 Task: Use the formula "DURATION" in spreadsheet "Project portfolio".
Action: Mouse moved to (423, 315)
Screenshot: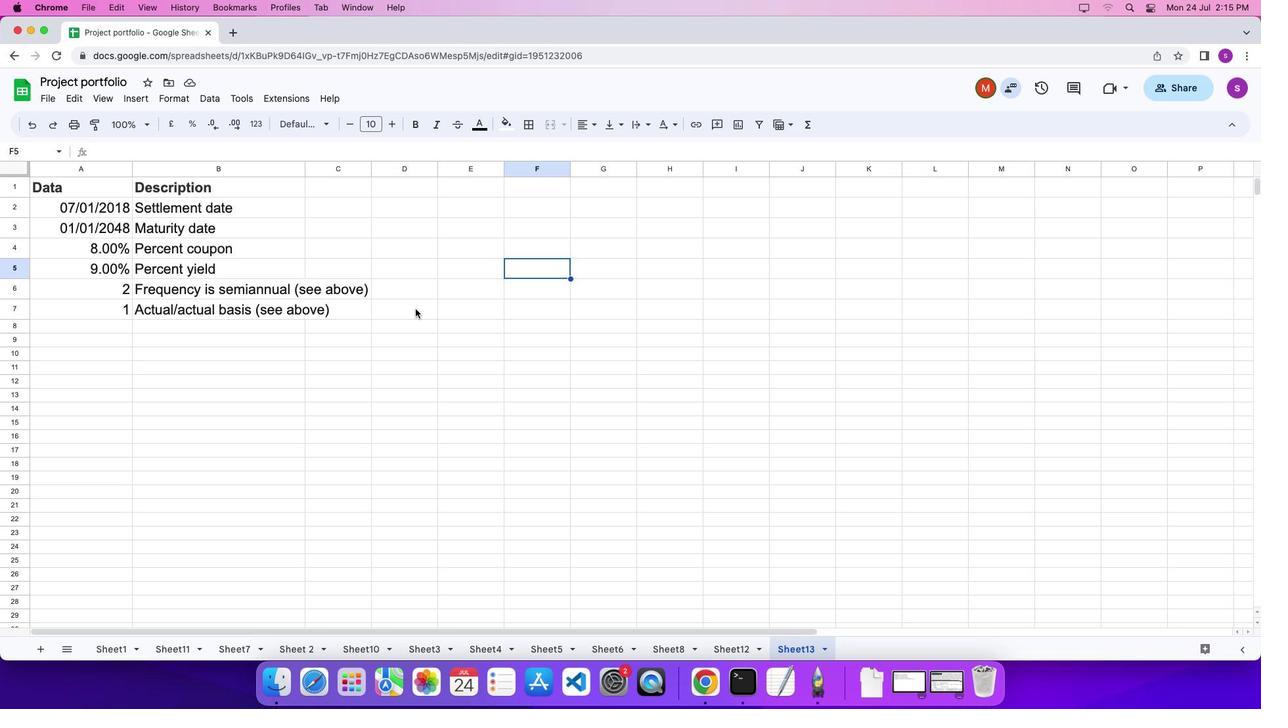 
Action: Mouse pressed left at (423, 315)
Screenshot: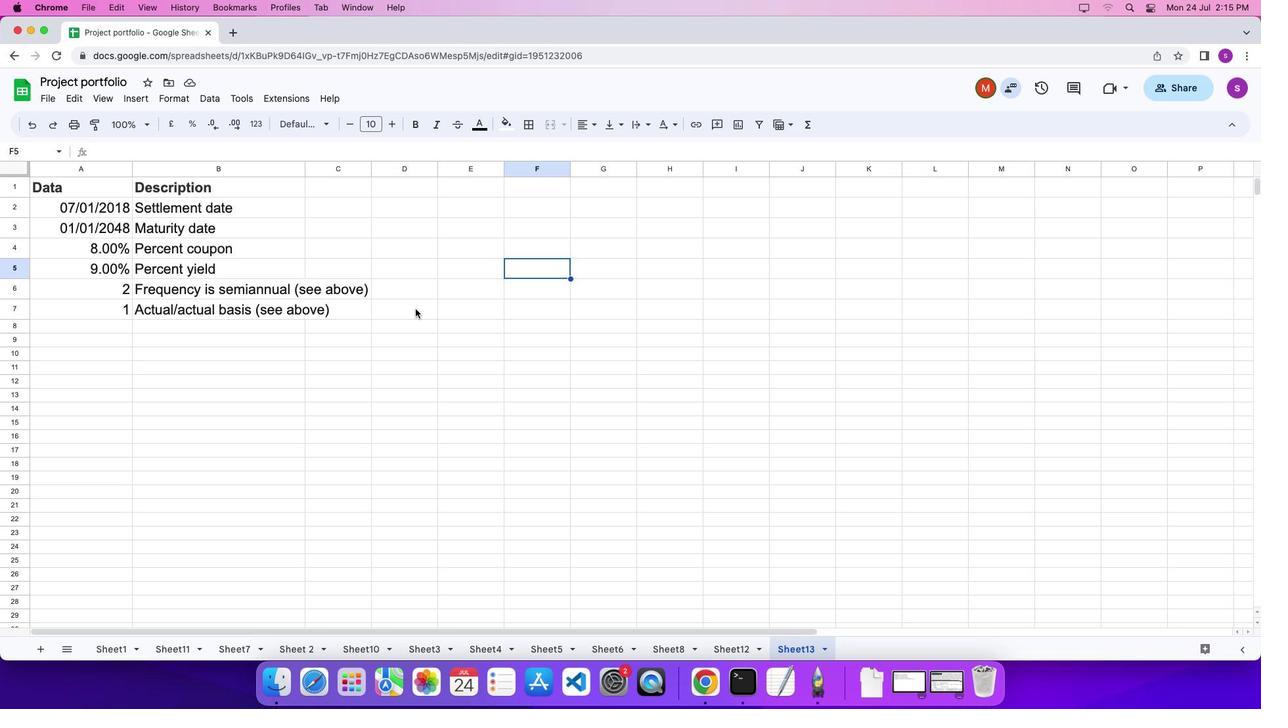 
Action: Mouse moved to (429, 322)
Screenshot: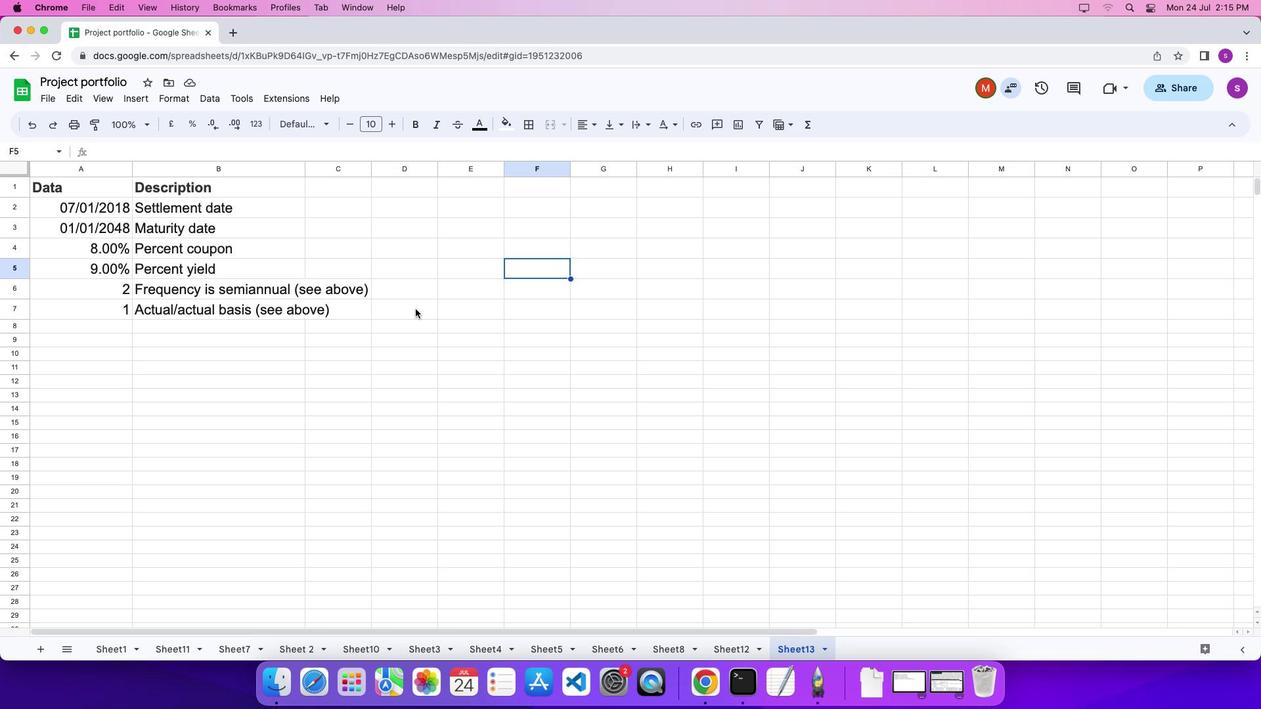 
Action: Mouse pressed left at (429, 322)
Screenshot: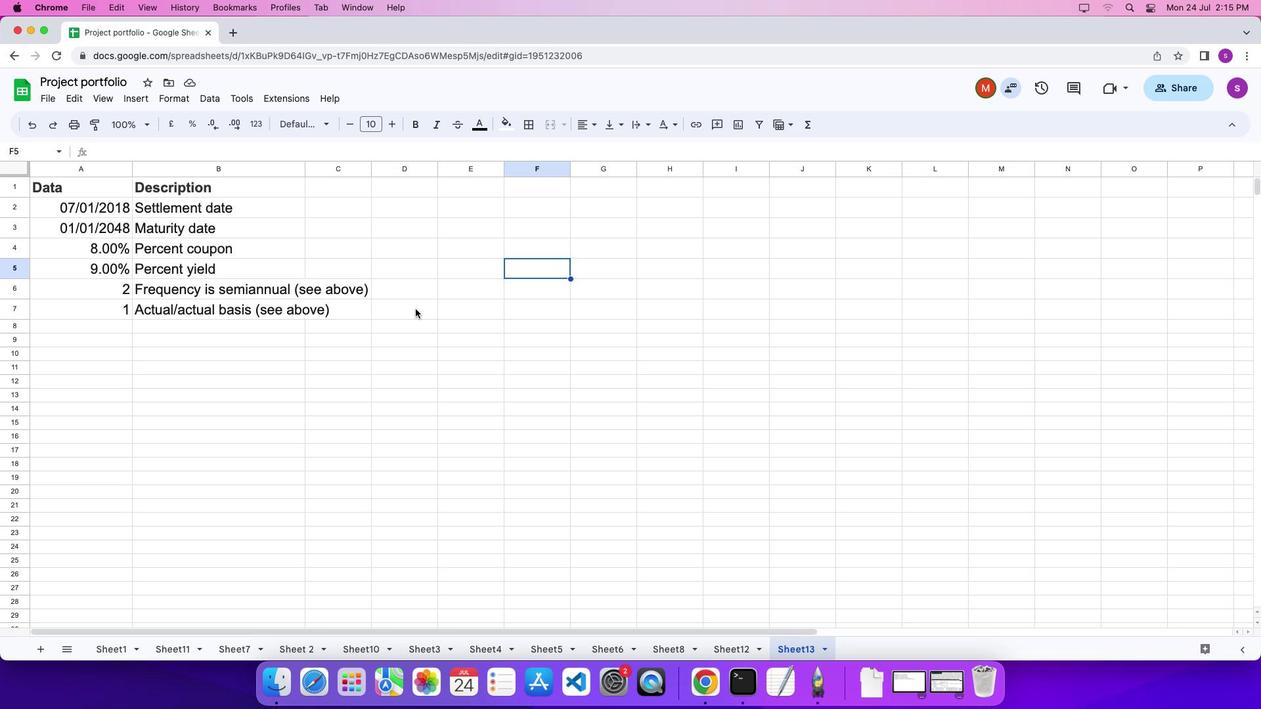 
Action: Mouse pressed left at (429, 322)
Screenshot: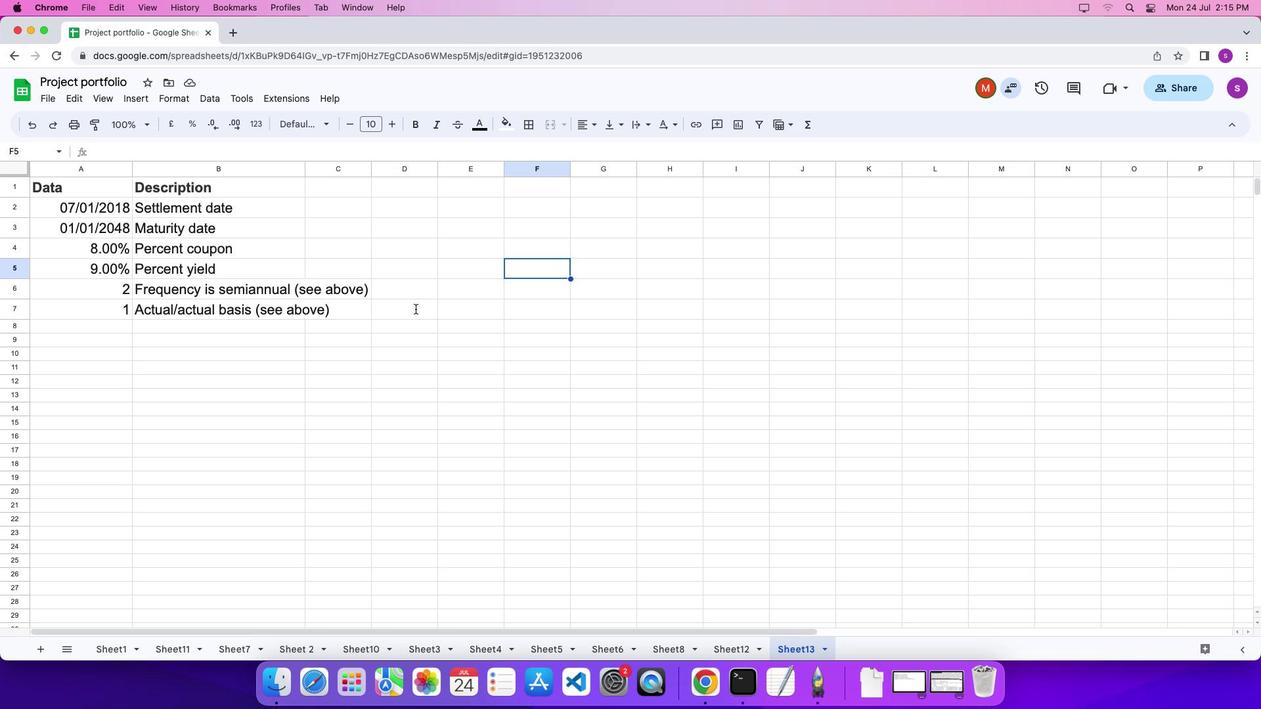 
Action: Mouse pressed left at (429, 322)
Screenshot: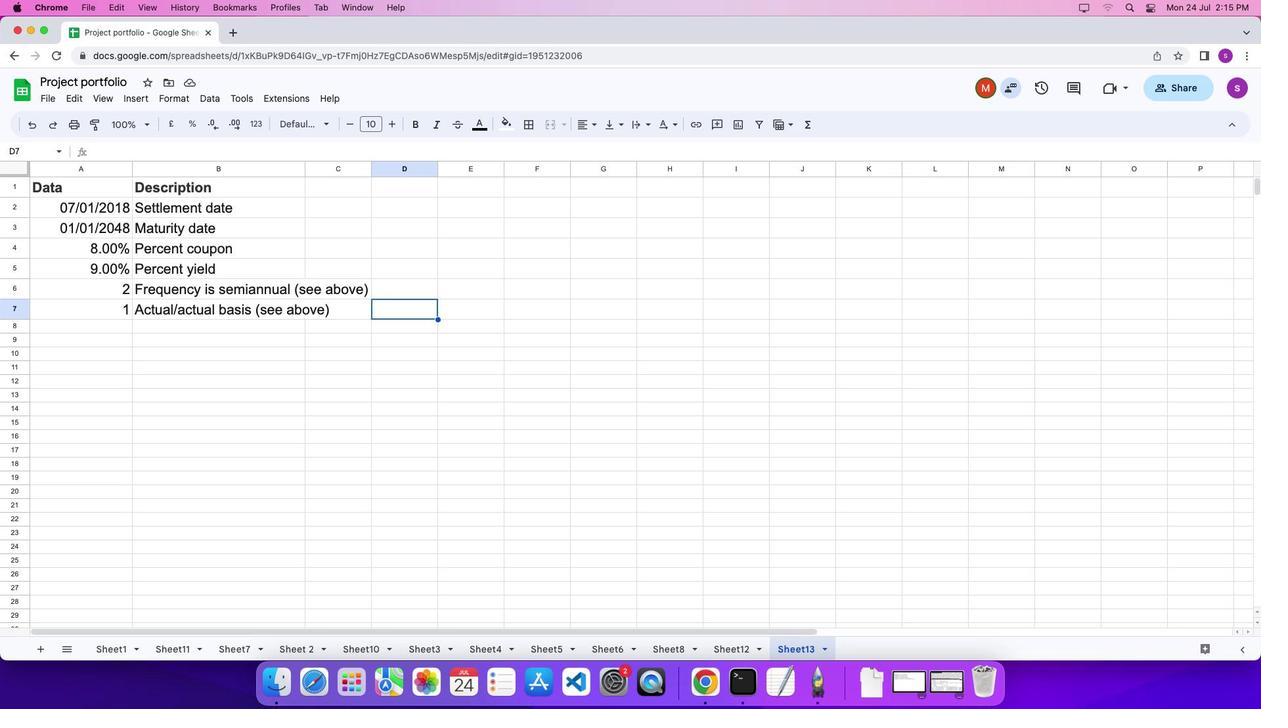 
Action: Key pressed '='
Screenshot: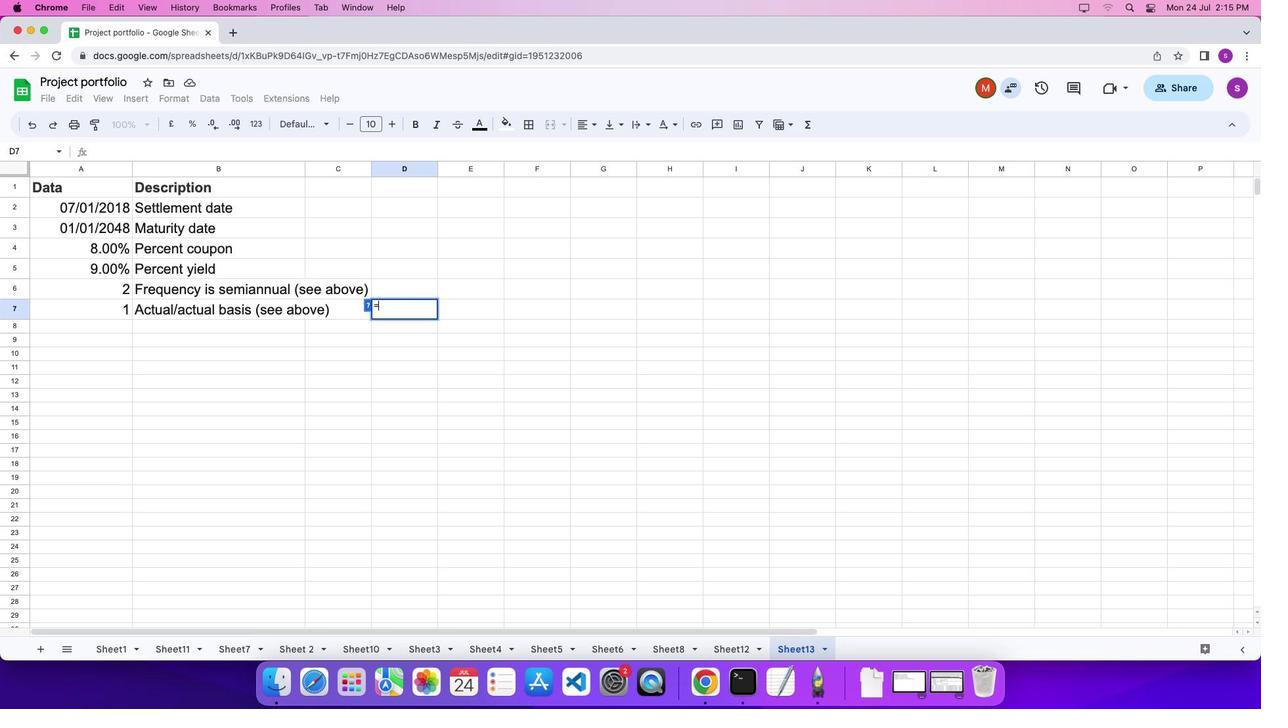 
Action: Mouse moved to (823, 136)
Screenshot: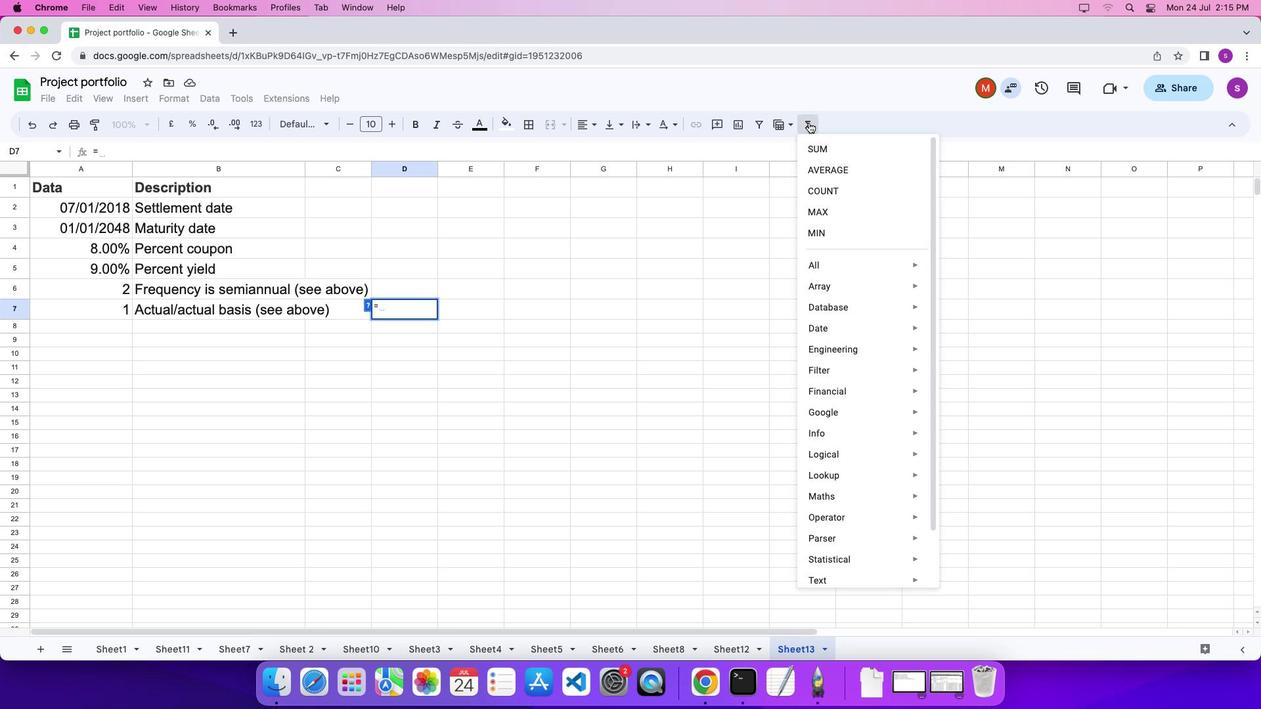 
Action: Mouse pressed left at (823, 136)
Screenshot: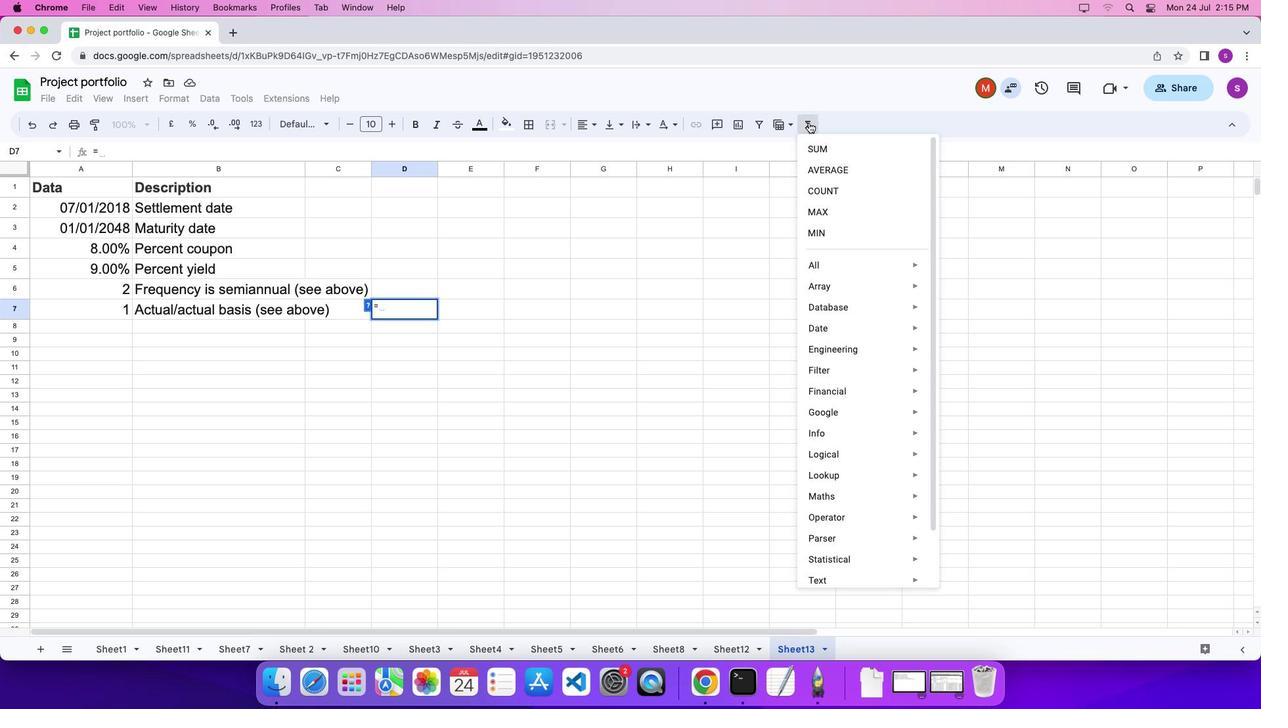 
Action: Mouse moved to (1019, 484)
Screenshot: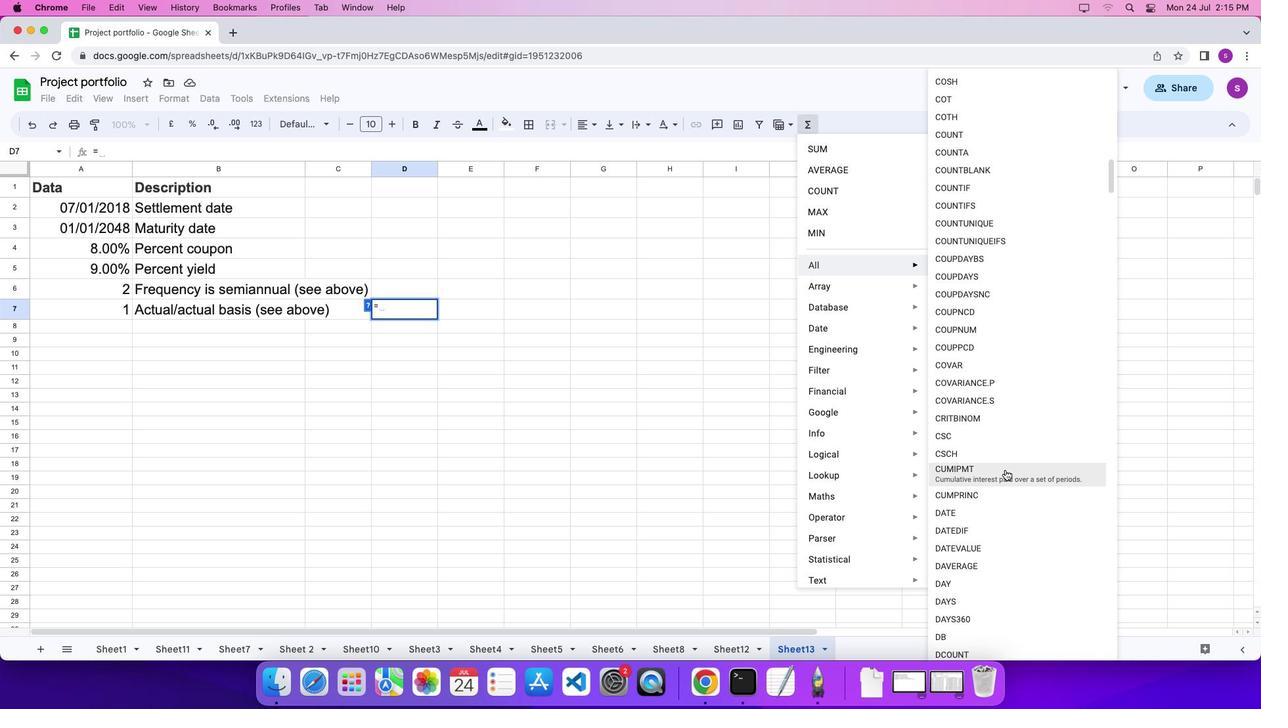 
Action: Mouse scrolled (1019, 484) with delta (13, 13)
Screenshot: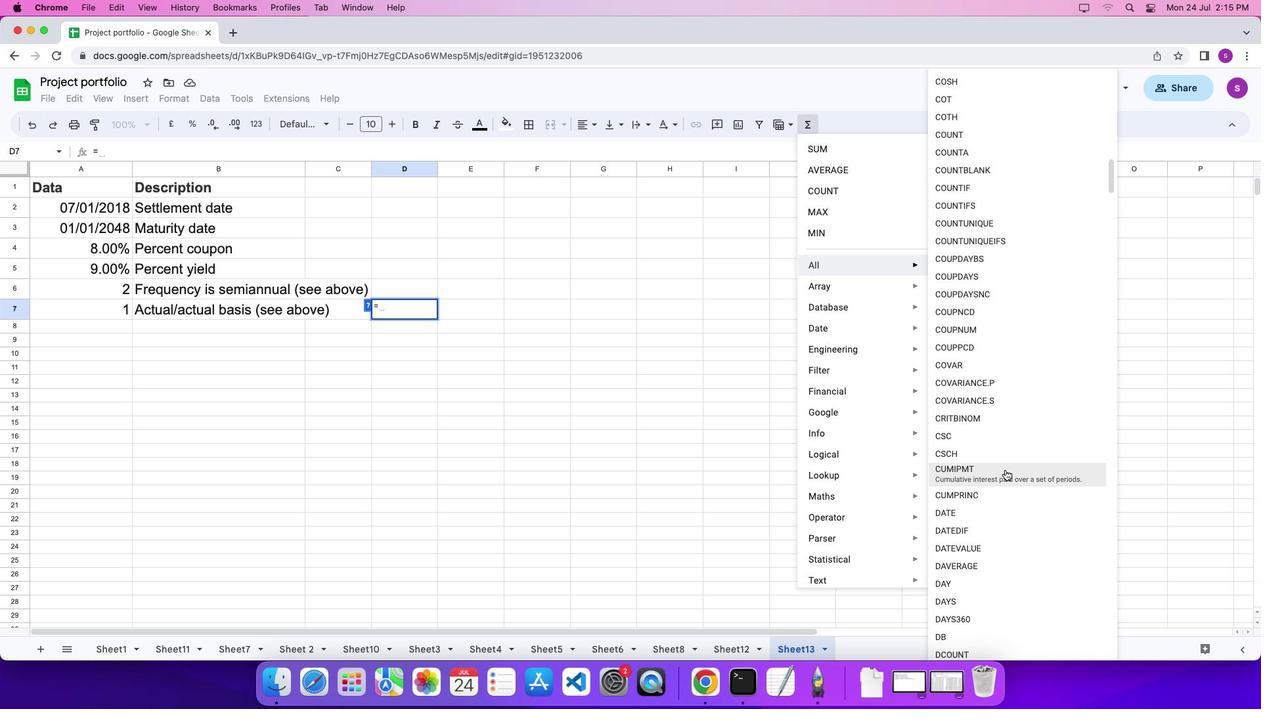 
Action: Mouse scrolled (1019, 484) with delta (13, 13)
Screenshot: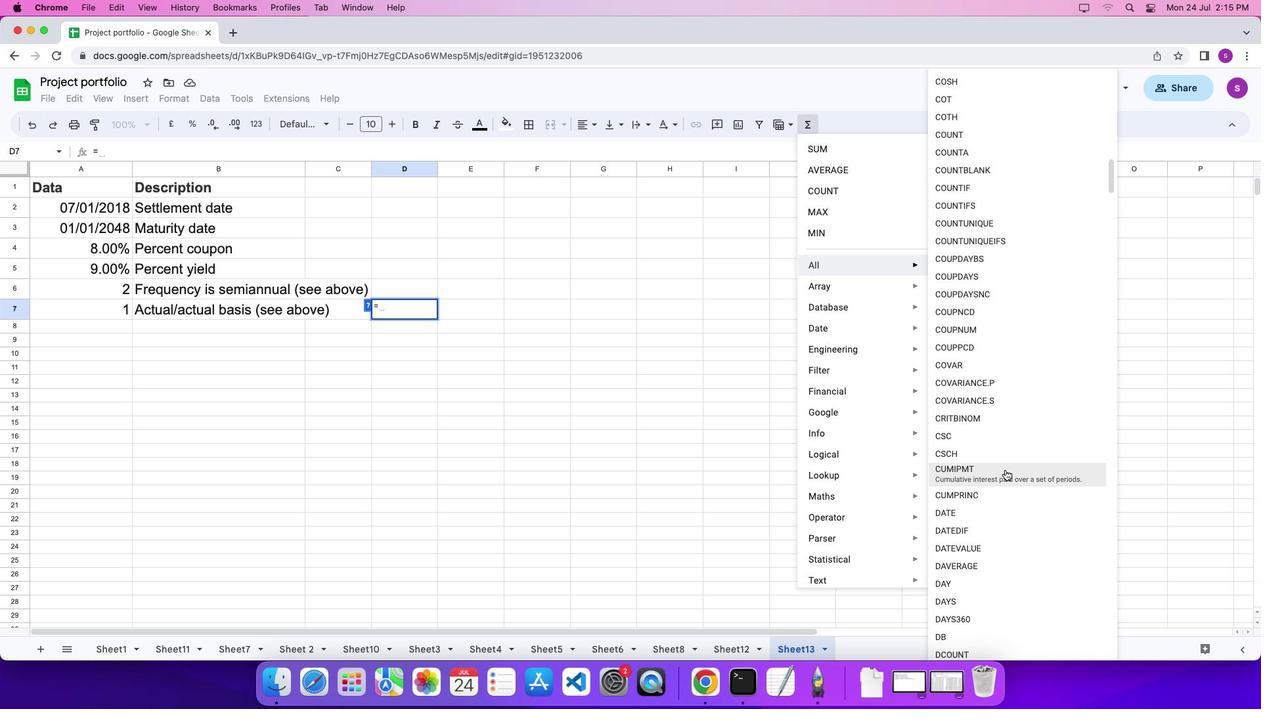 
Action: Mouse scrolled (1019, 484) with delta (13, 8)
Screenshot: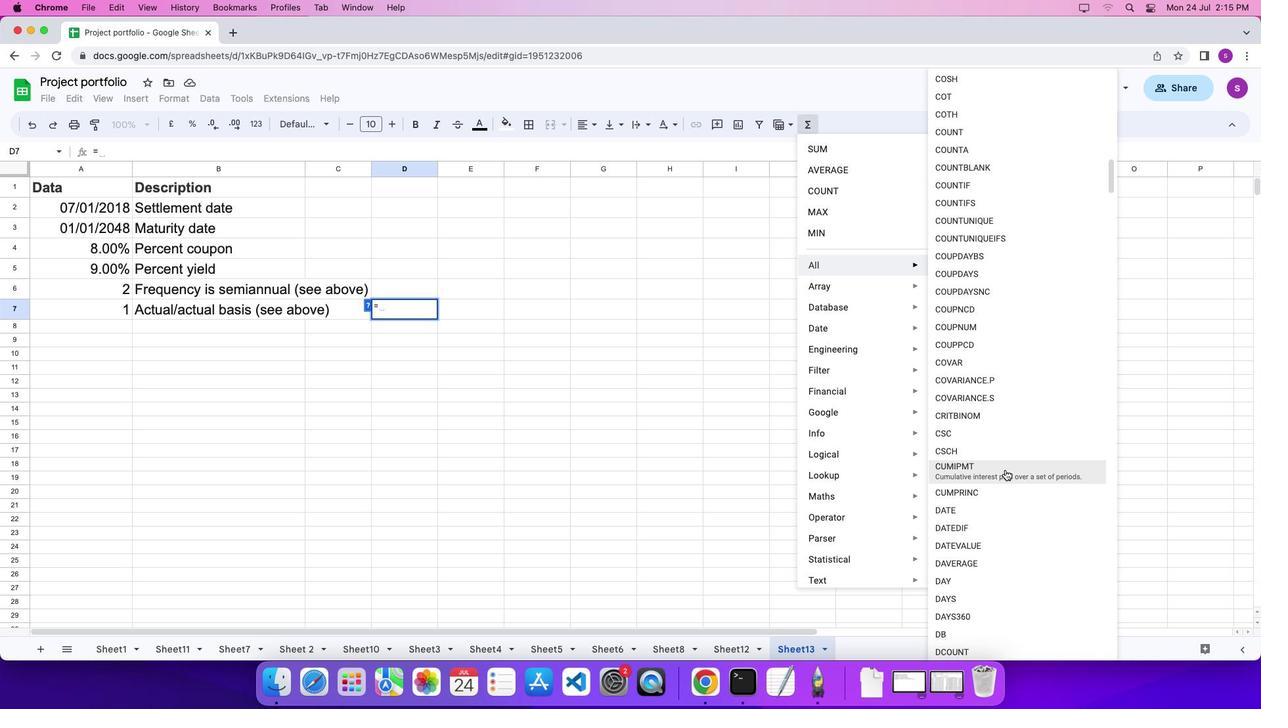 
Action: Mouse scrolled (1019, 484) with delta (13, 5)
Screenshot: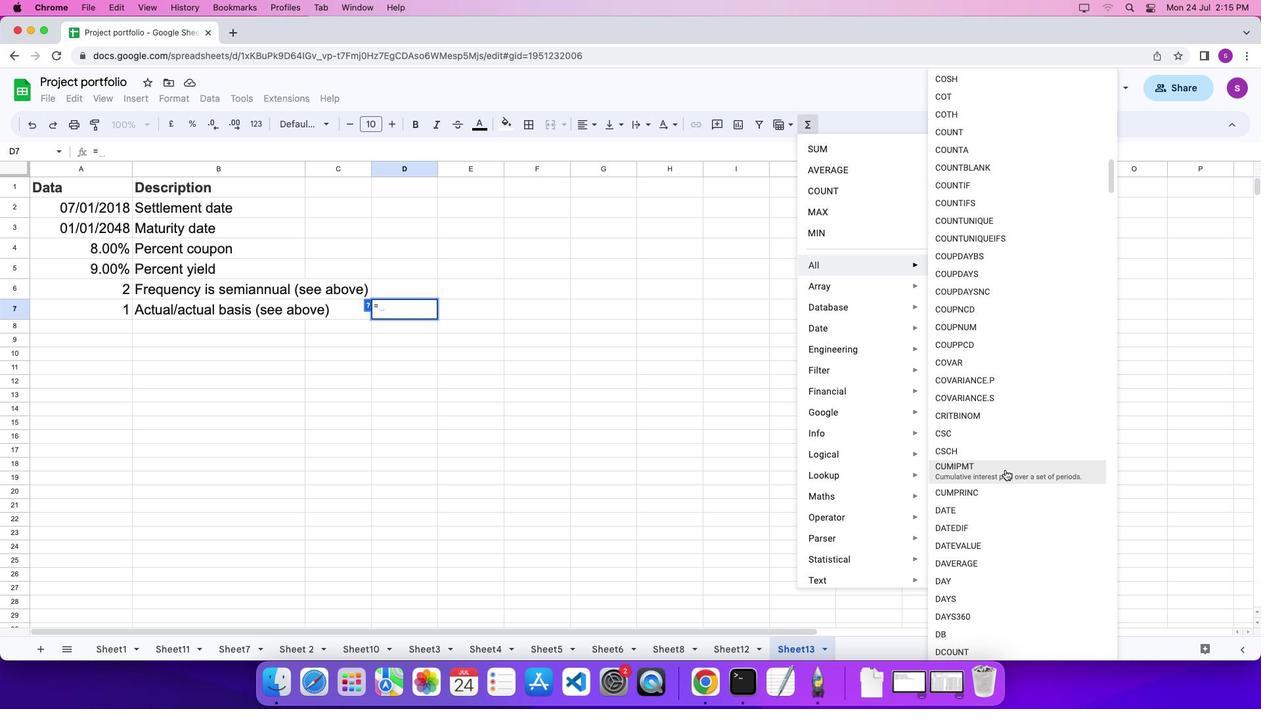 
Action: Mouse scrolled (1019, 484) with delta (13, 4)
Screenshot: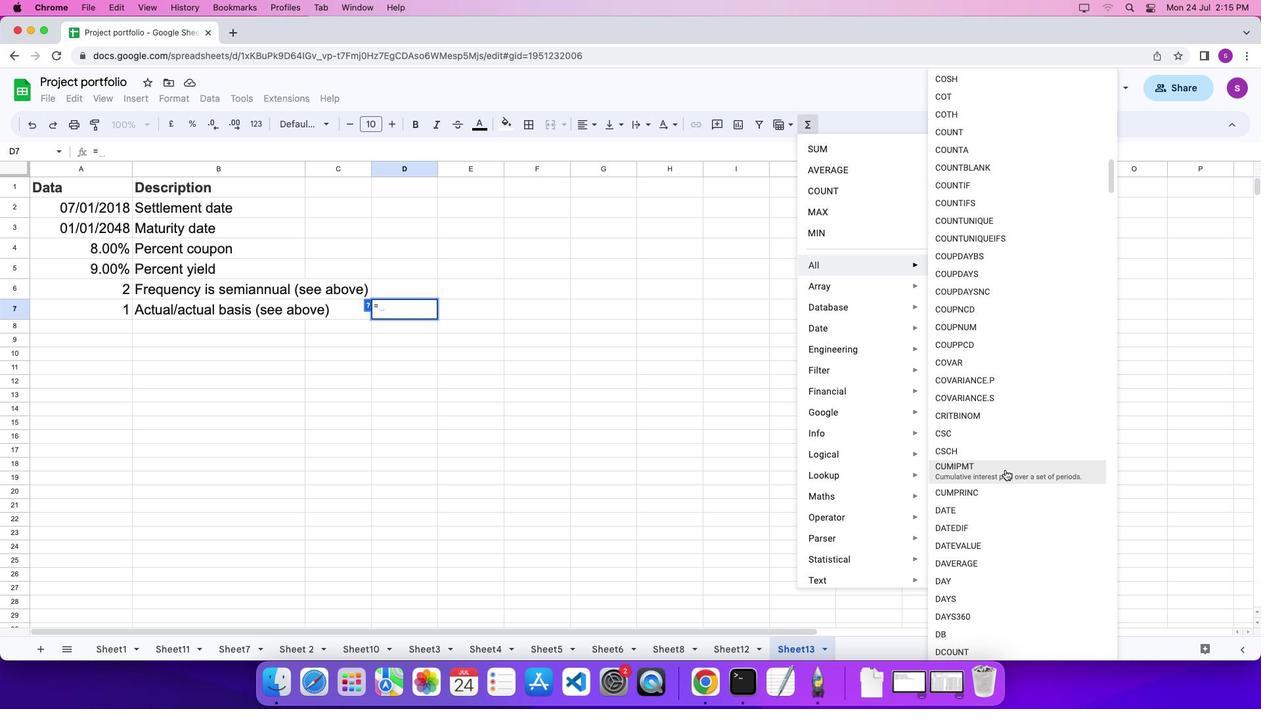 
Action: Mouse scrolled (1019, 484) with delta (13, 3)
Screenshot: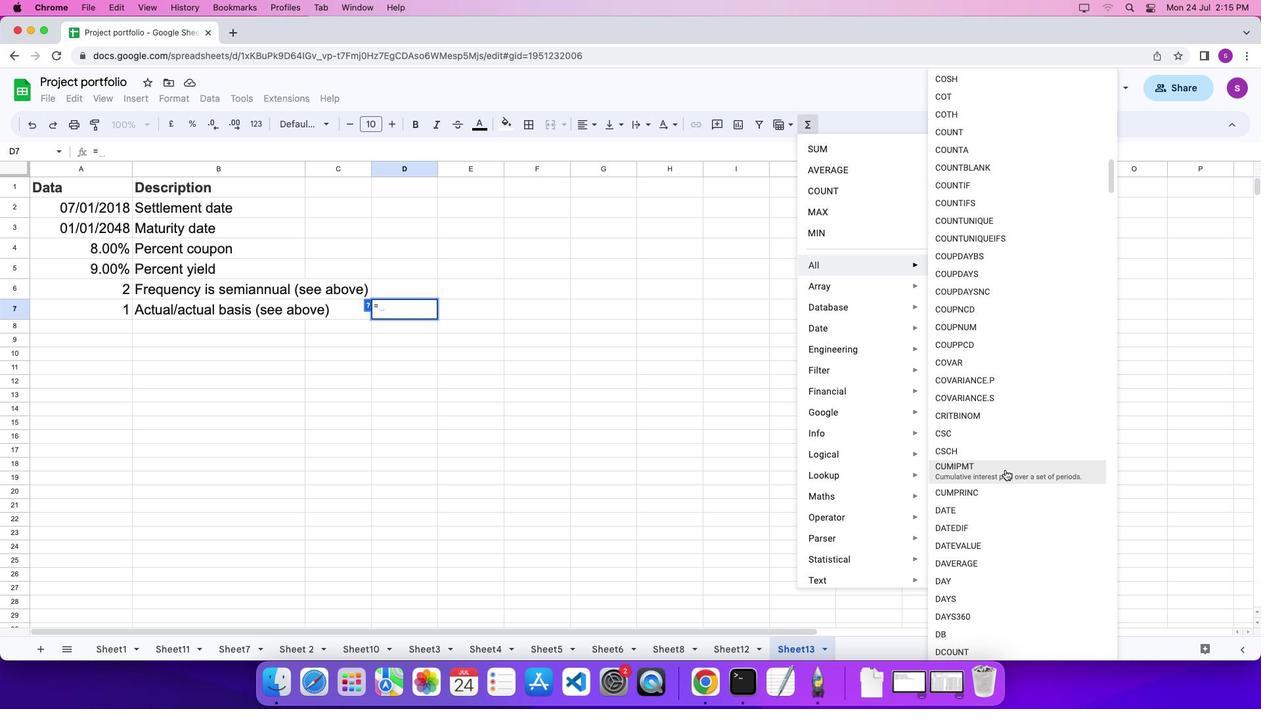 
Action: Mouse scrolled (1019, 484) with delta (13, 13)
Screenshot: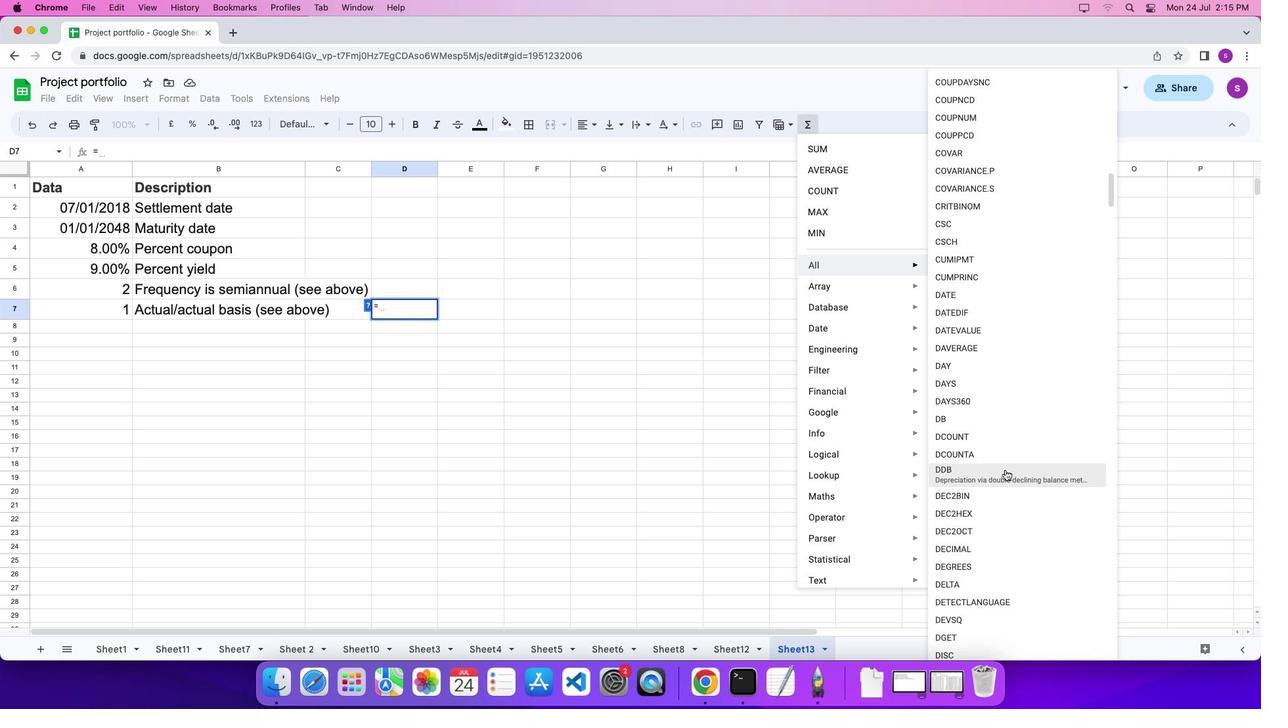 
Action: Mouse scrolled (1019, 484) with delta (13, 13)
Screenshot: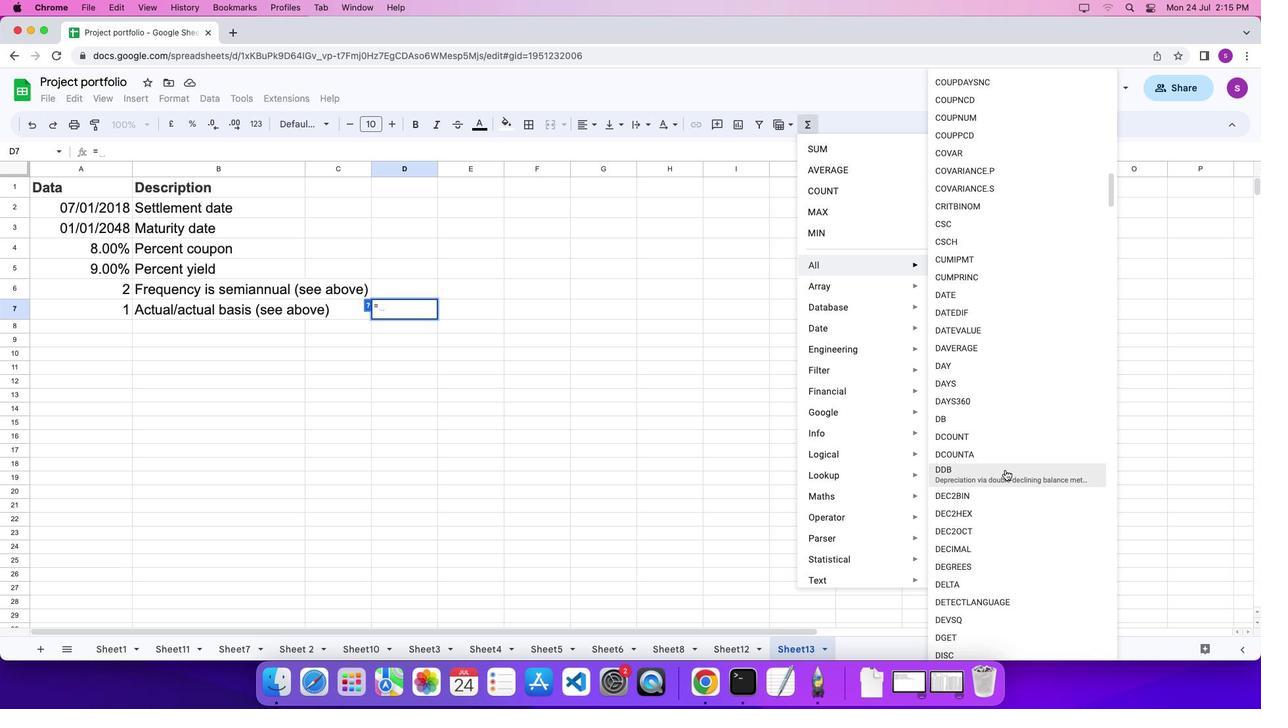 
Action: Mouse scrolled (1019, 484) with delta (13, 13)
Screenshot: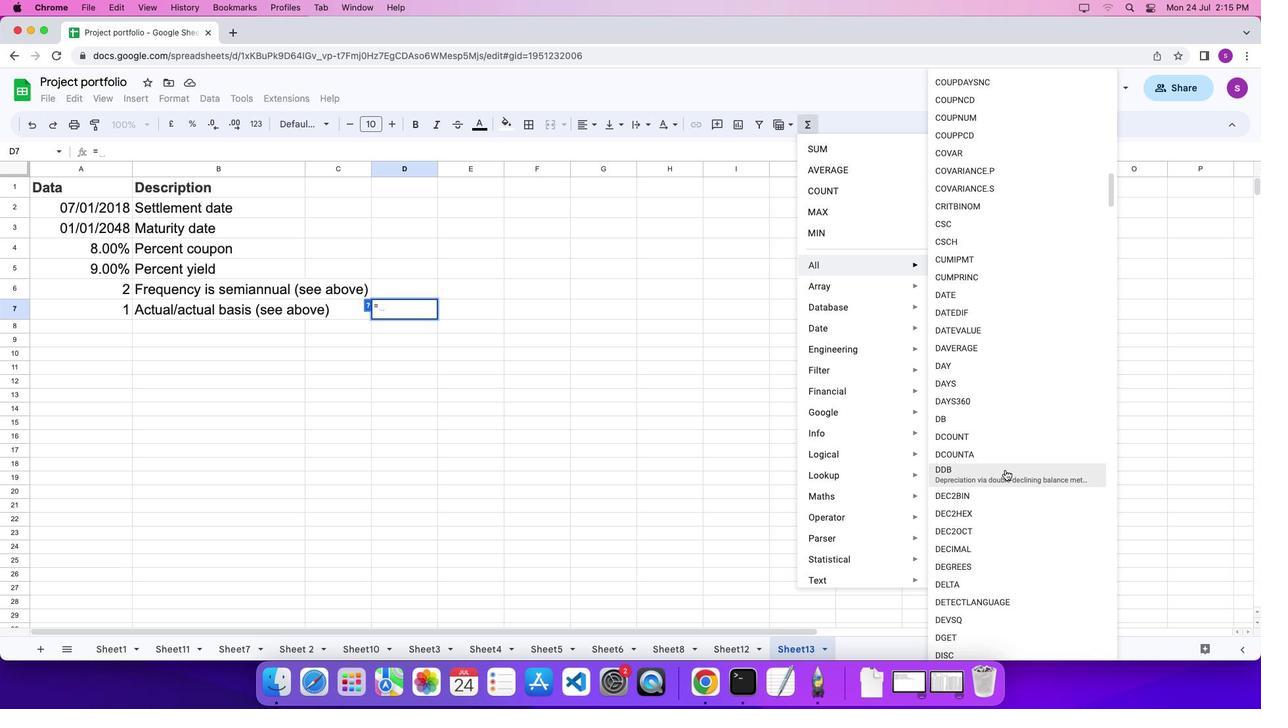 
Action: Mouse scrolled (1019, 484) with delta (13, 12)
Screenshot: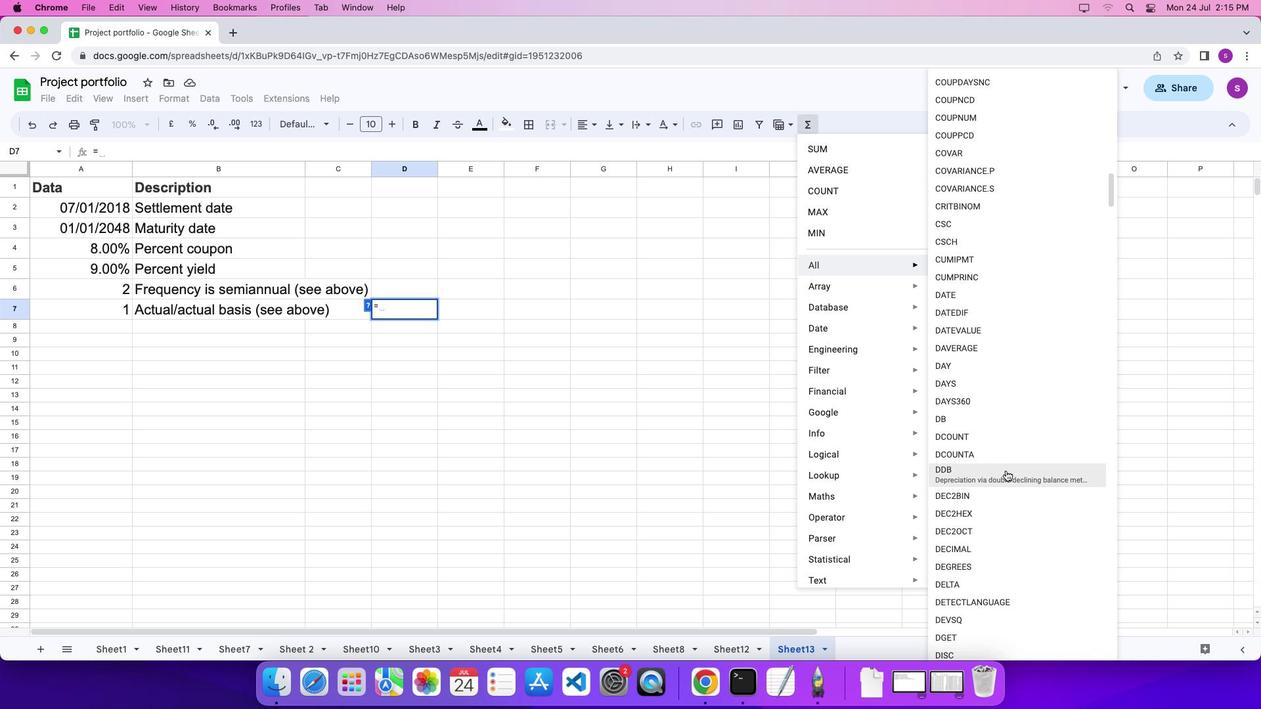 
Action: Mouse scrolled (1019, 484) with delta (13, 11)
Screenshot: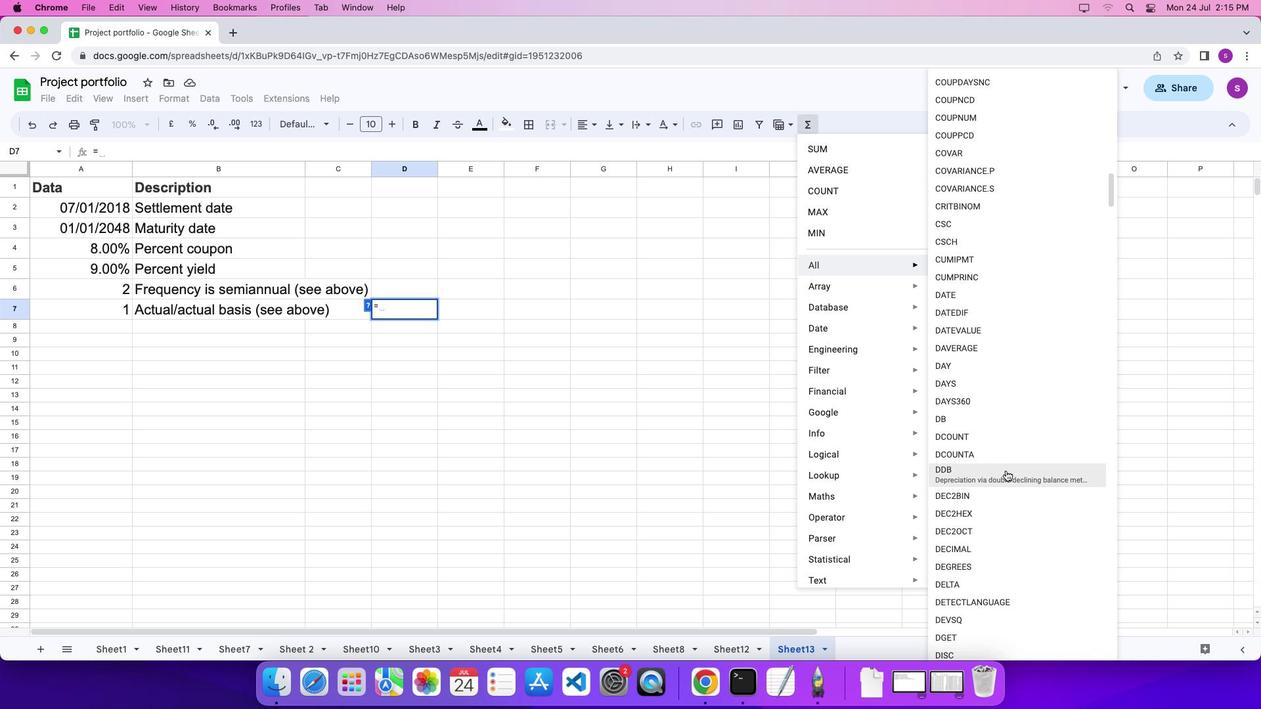 
Action: Mouse moved to (1014, 454)
Screenshot: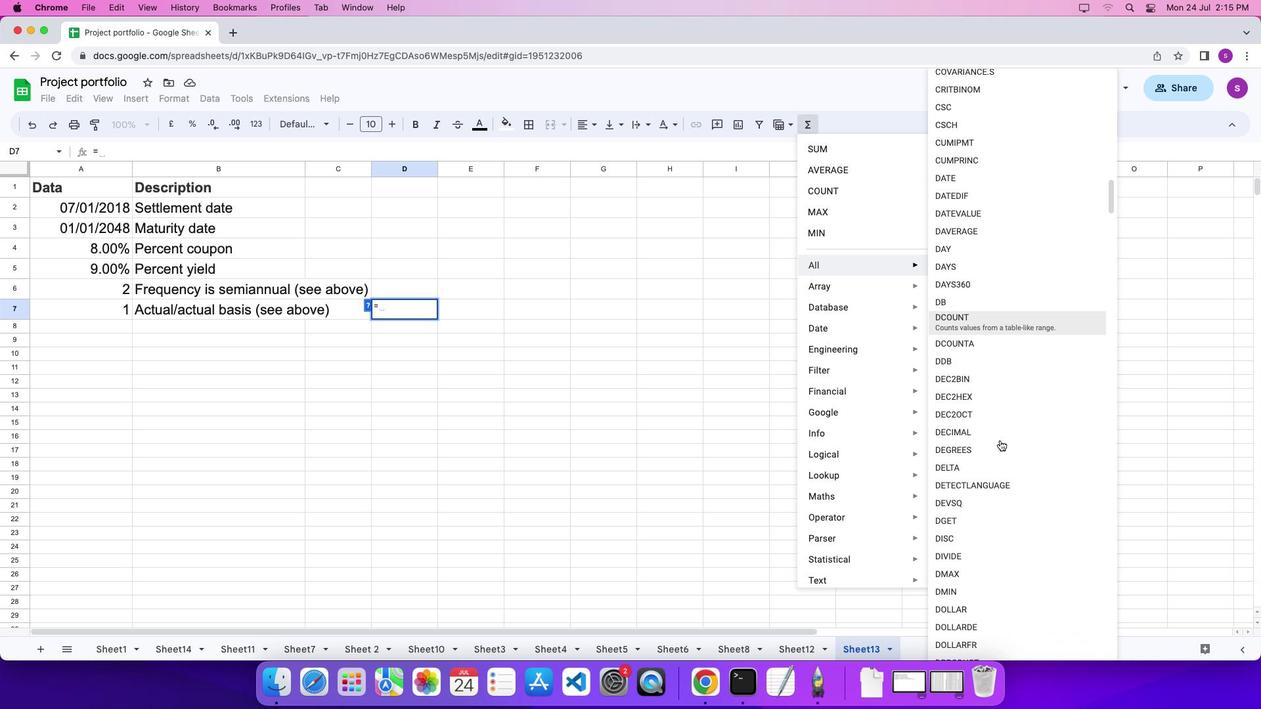 
Action: Mouse scrolled (1014, 454) with delta (13, 13)
Screenshot: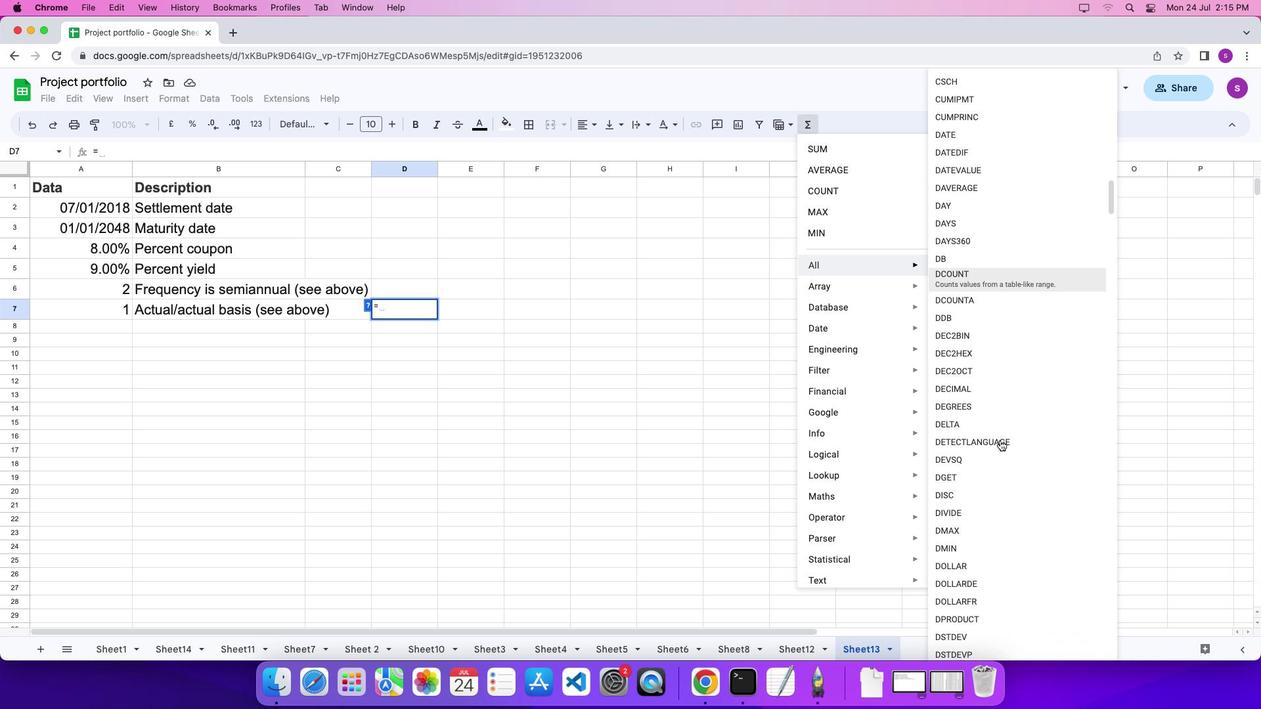
Action: Mouse scrolled (1014, 454) with delta (13, 13)
Screenshot: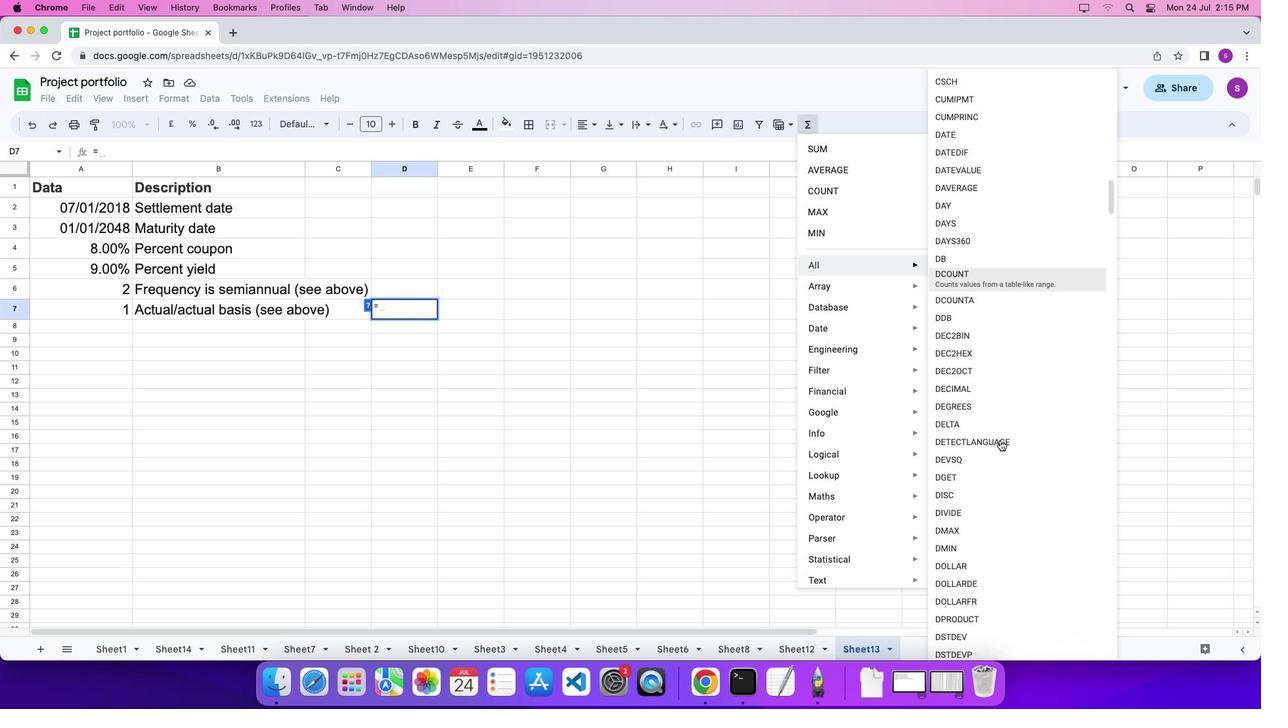 
Action: Mouse scrolled (1014, 454) with delta (13, 13)
Screenshot: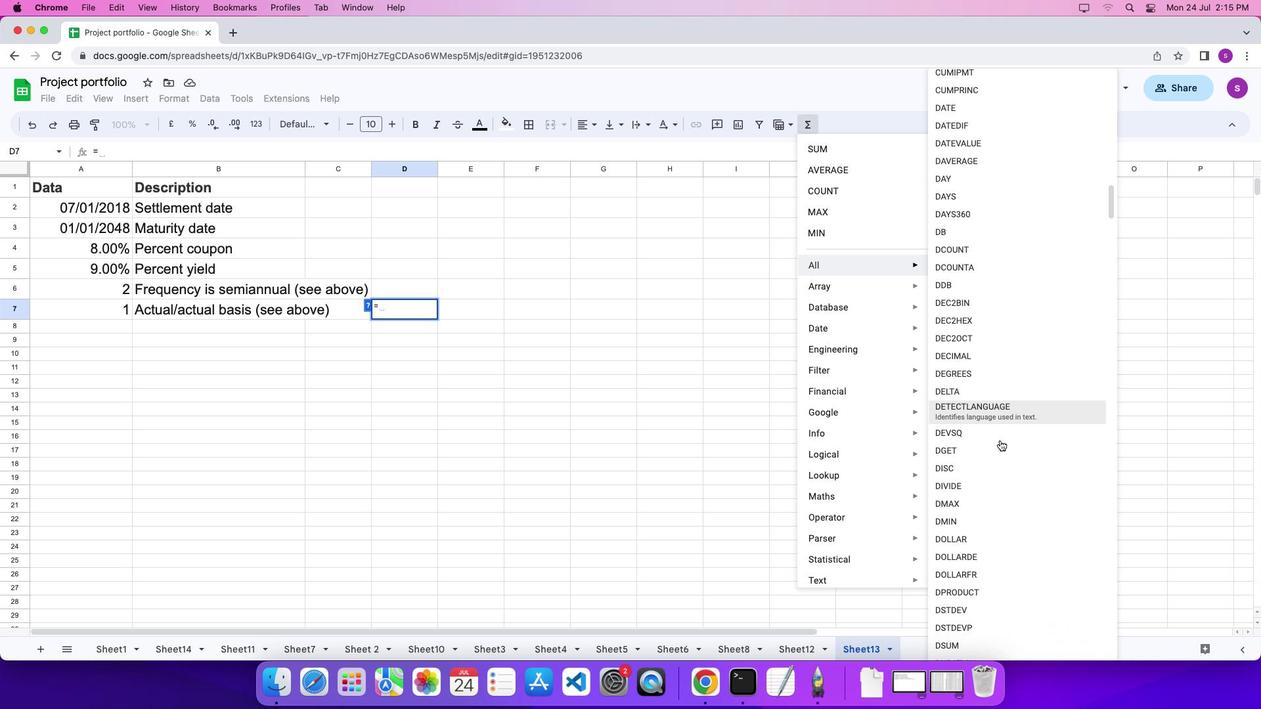 
Action: Mouse scrolled (1014, 454) with delta (13, 13)
Screenshot: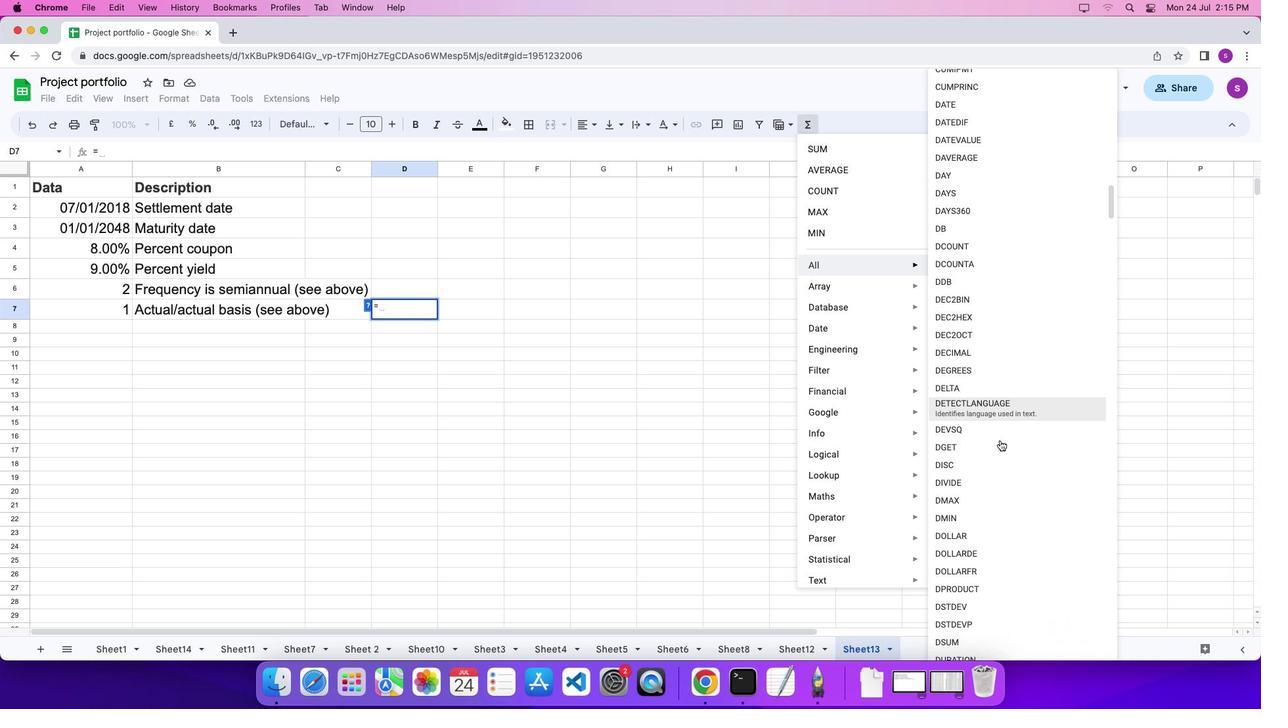 
Action: Mouse scrolled (1014, 454) with delta (13, 12)
Screenshot: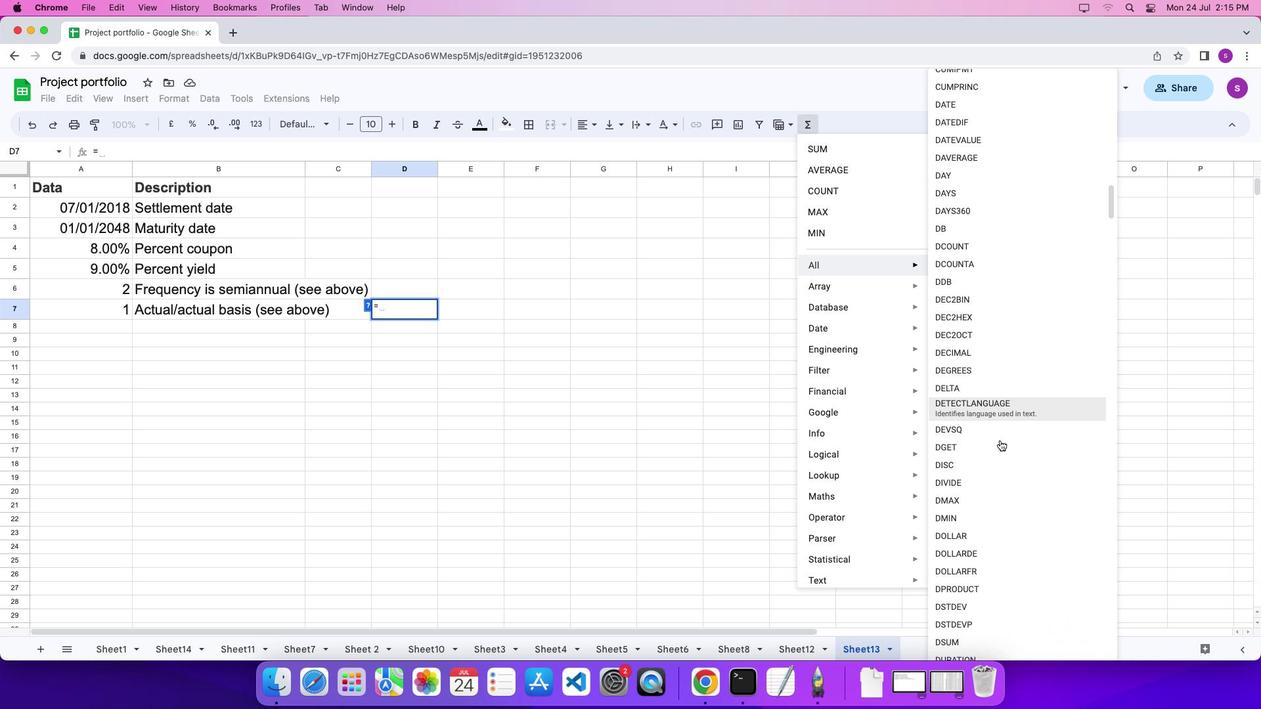 
Action: Mouse scrolled (1014, 454) with delta (13, 13)
Screenshot: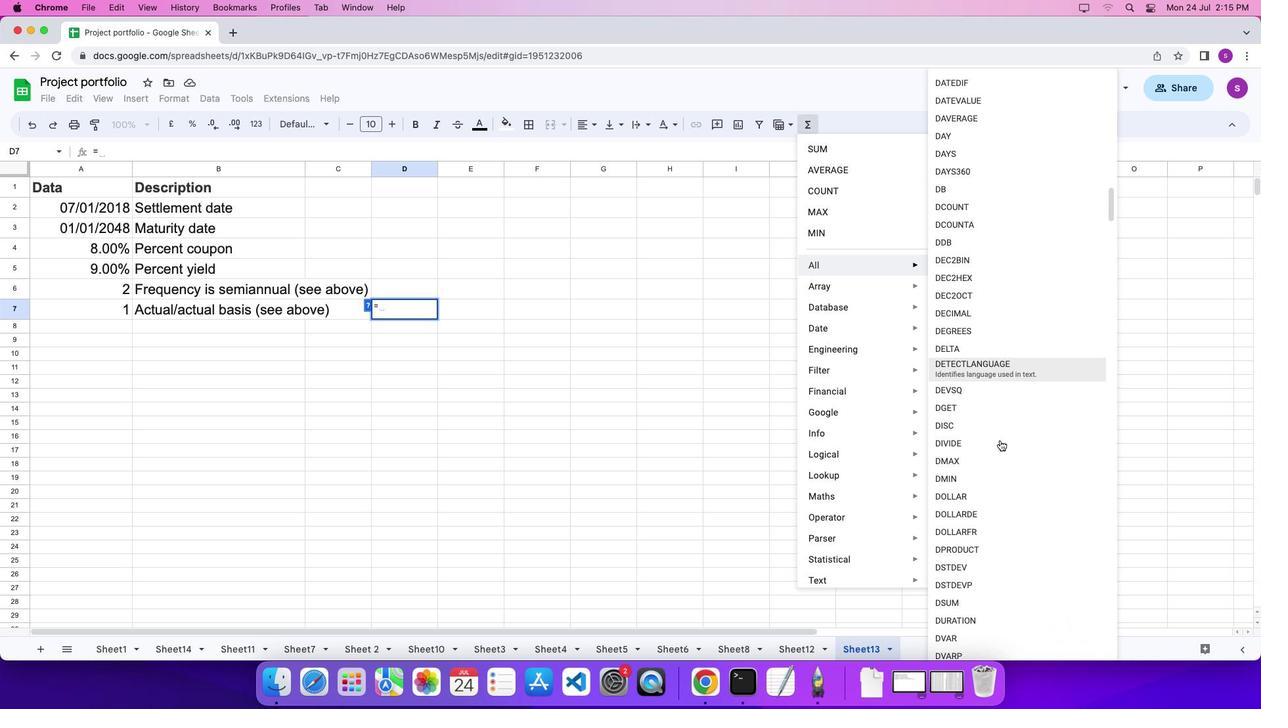 
Action: Mouse scrolled (1014, 454) with delta (13, 13)
Screenshot: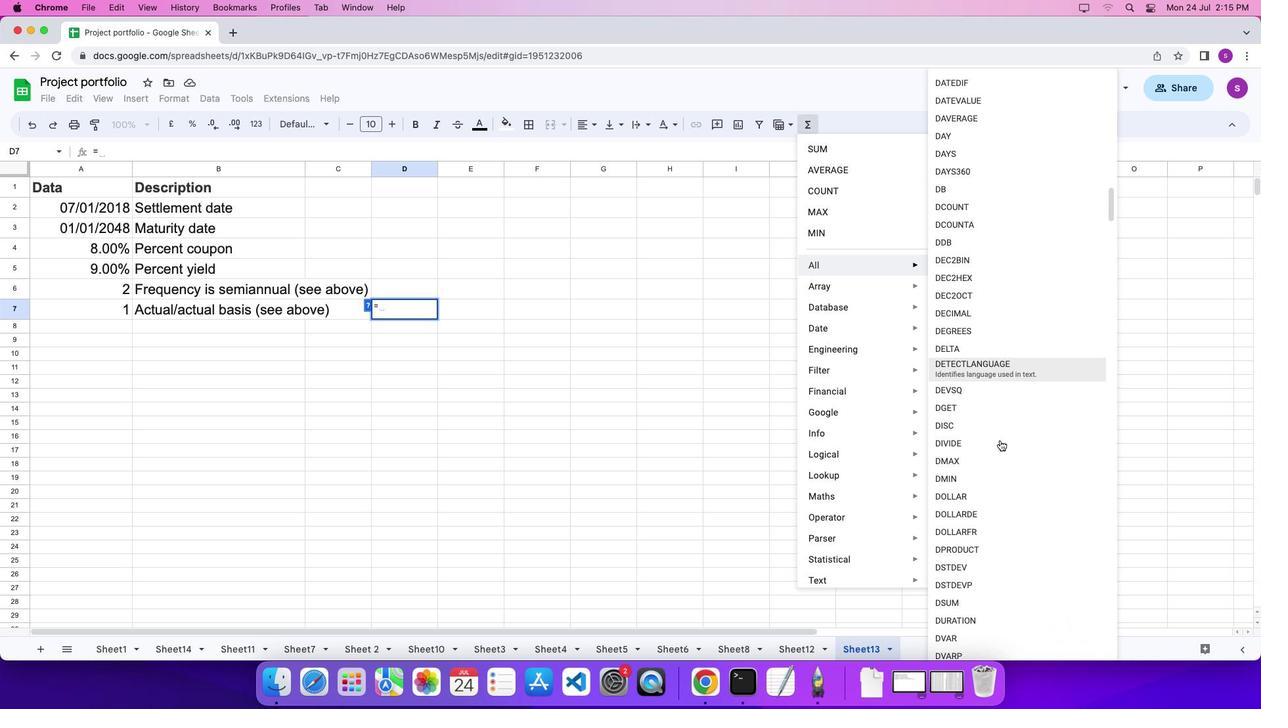 
Action: Mouse scrolled (1014, 454) with delta (13, 13)
Screenshot: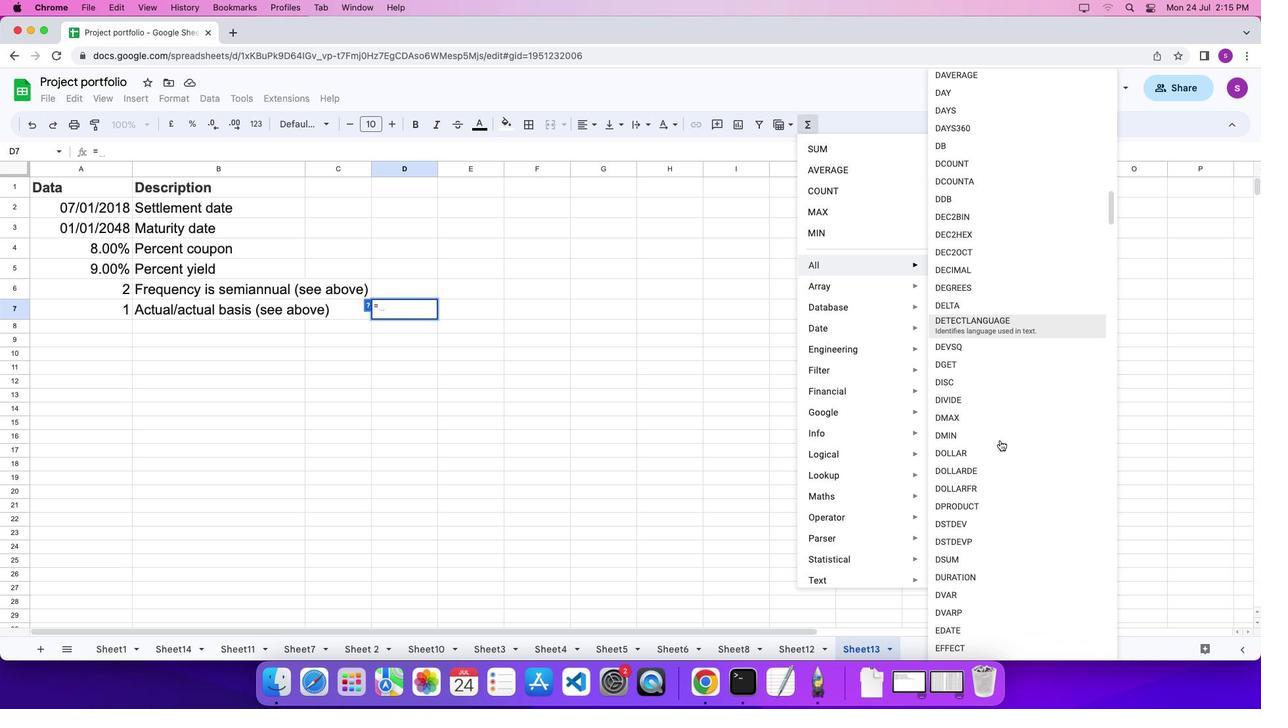 
Action: Mouse scrolled (1014, 454) with delta (13, 13)
Screenshot: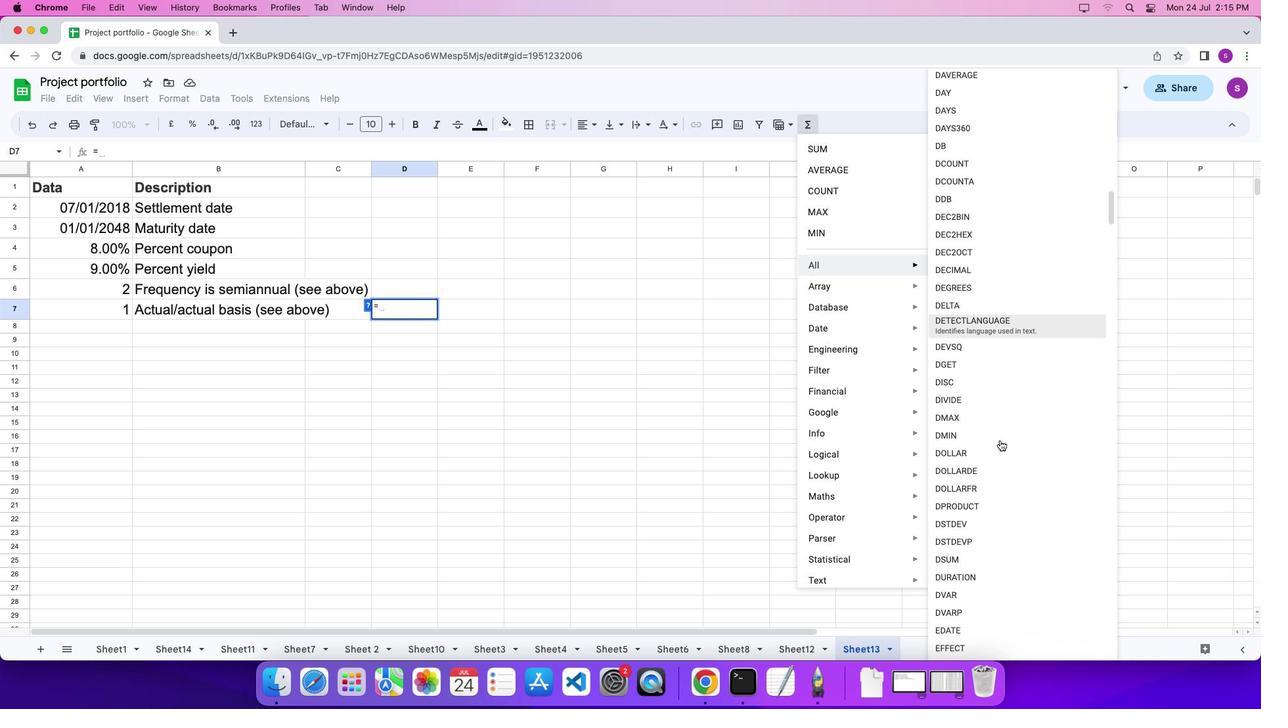 
Action: Mouse scrolled (1014, 454) with delta (13, 13)
Screenshot: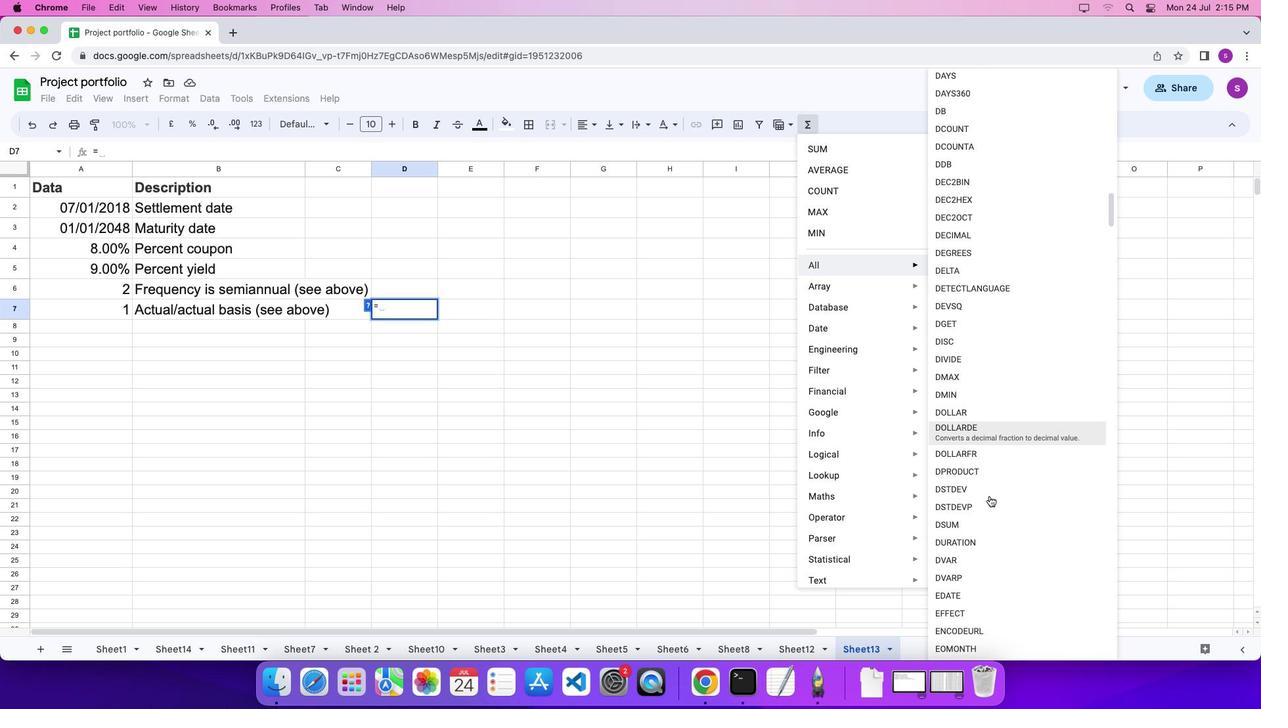 
Action: Mouse scrolled (1014, 454) with delta (13, 13)
Screenshot: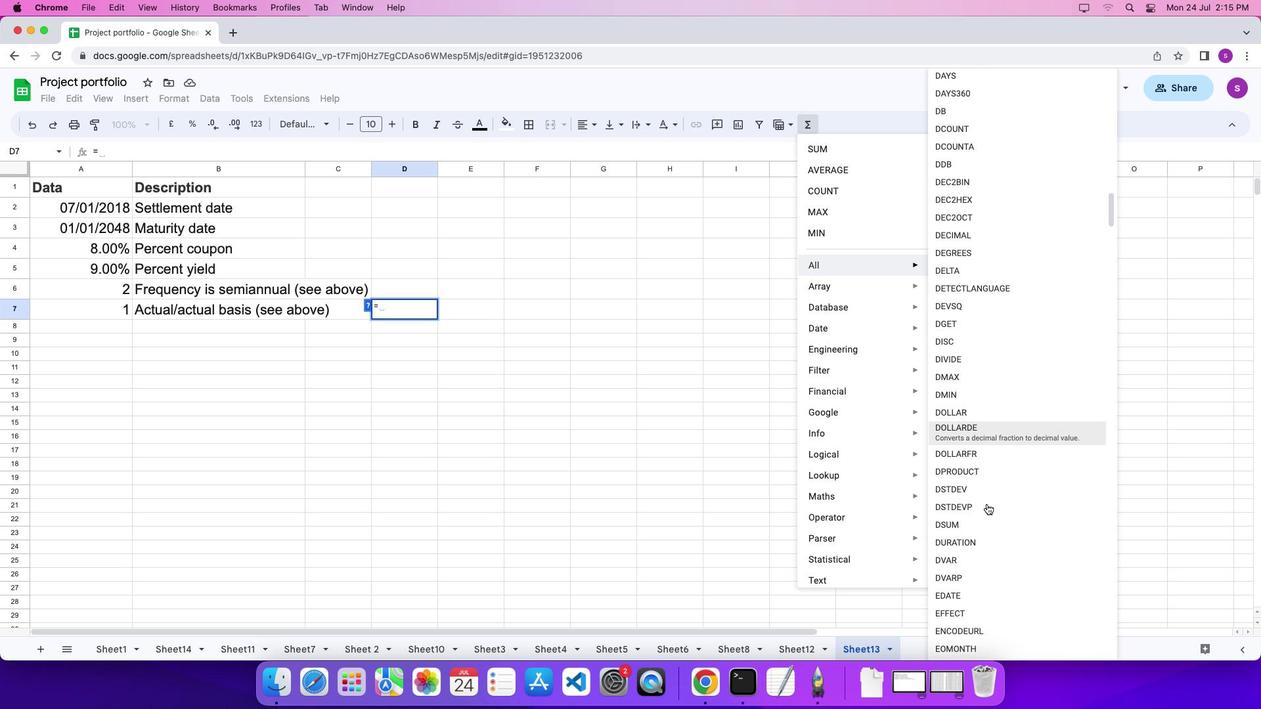 
Action: Mouse scrolled (1014, 454) with delta (13, 13)
Screenshot: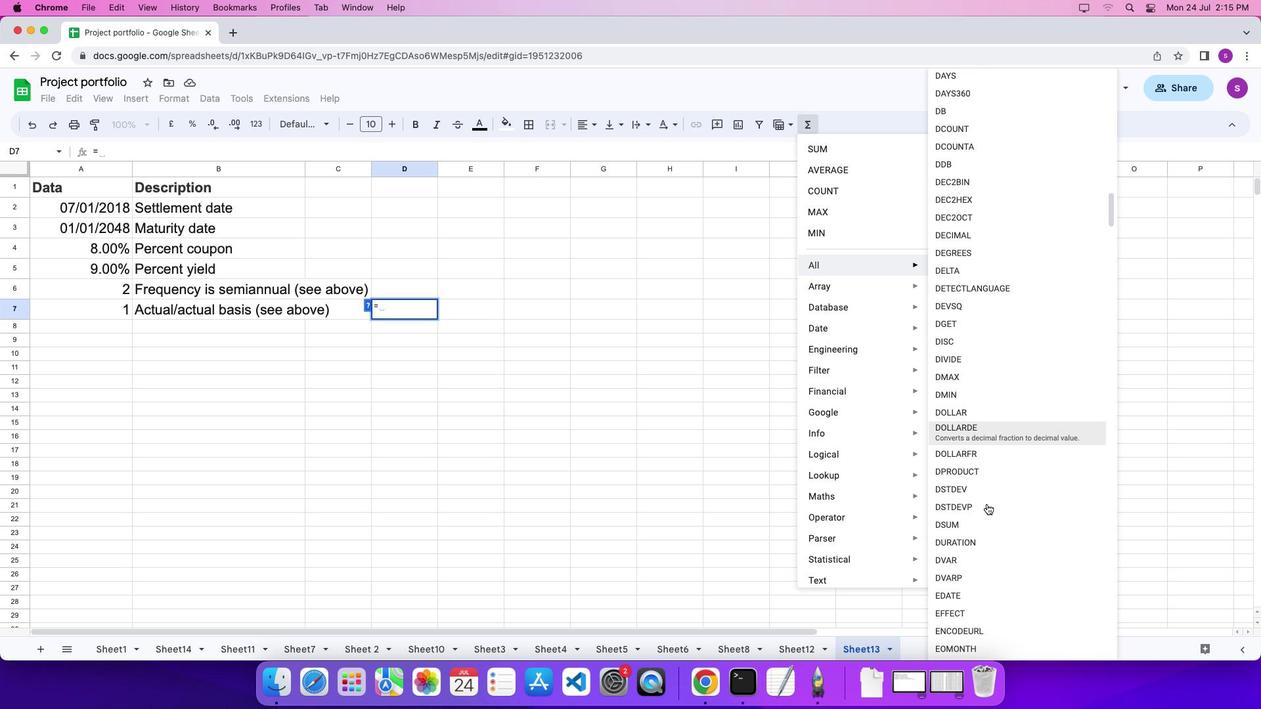 
Action: Mouse scrolled (1014, 454) with delta (13, 13)
Screenshot: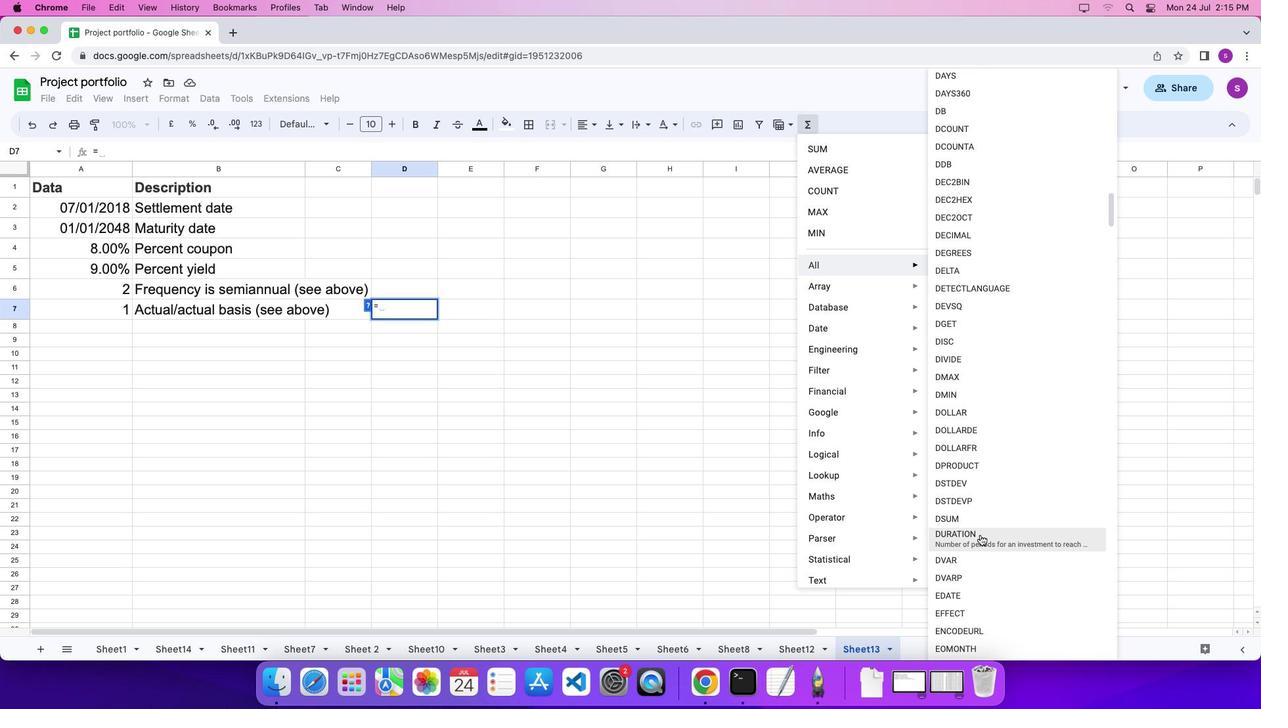 
Action: Mouse moved to (994, 549)
Screenshot: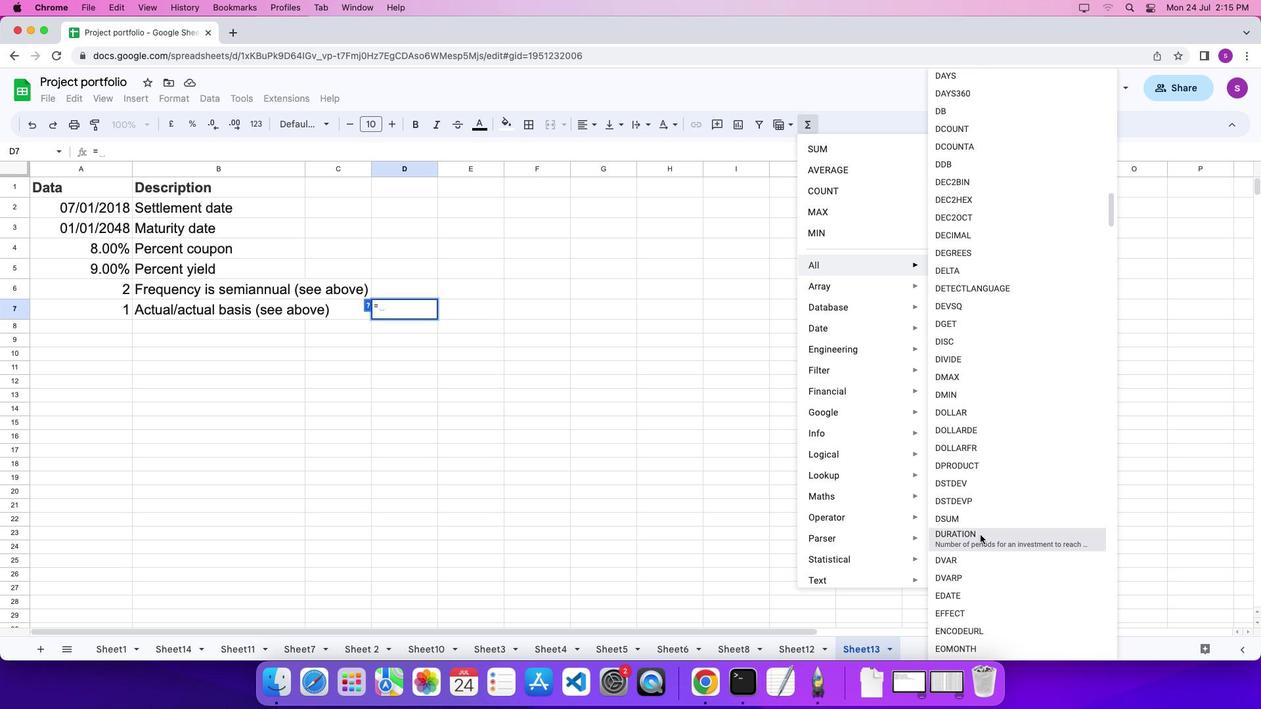 
Action: Mouse pressed left at (994, 549)
Screenshot: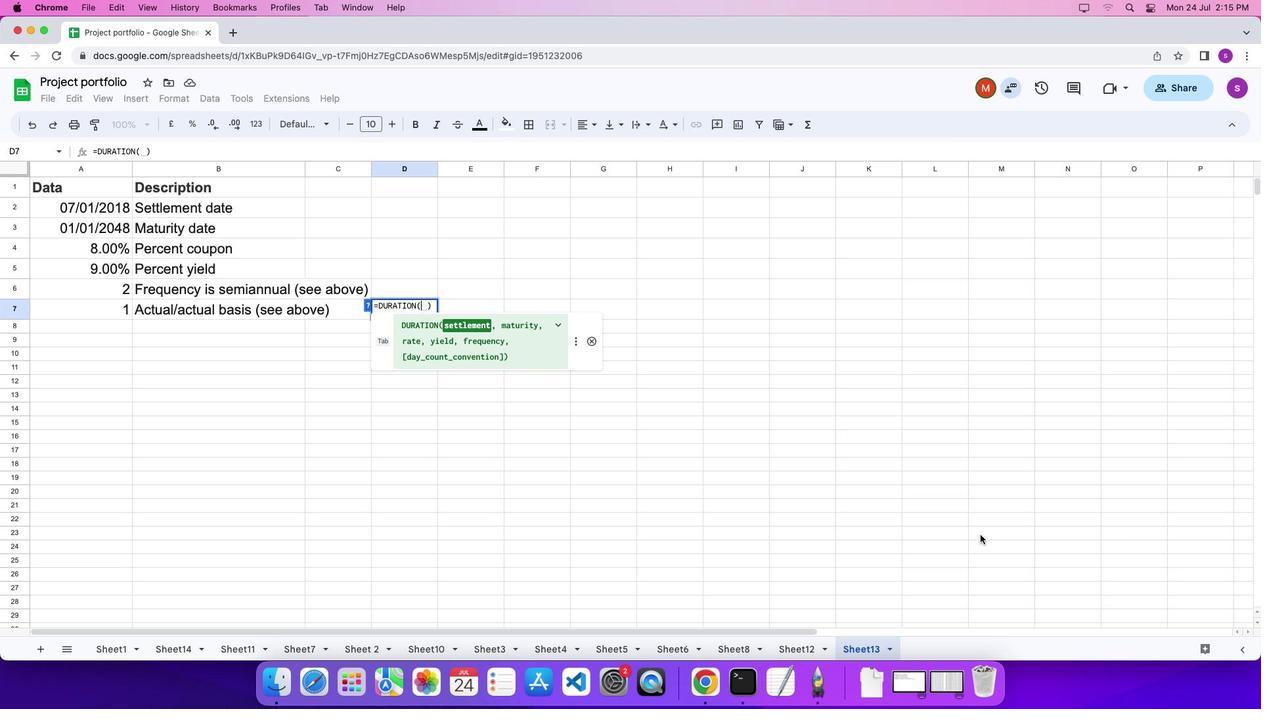 
Action: Mouse moved to (92, 220)
Screenshot: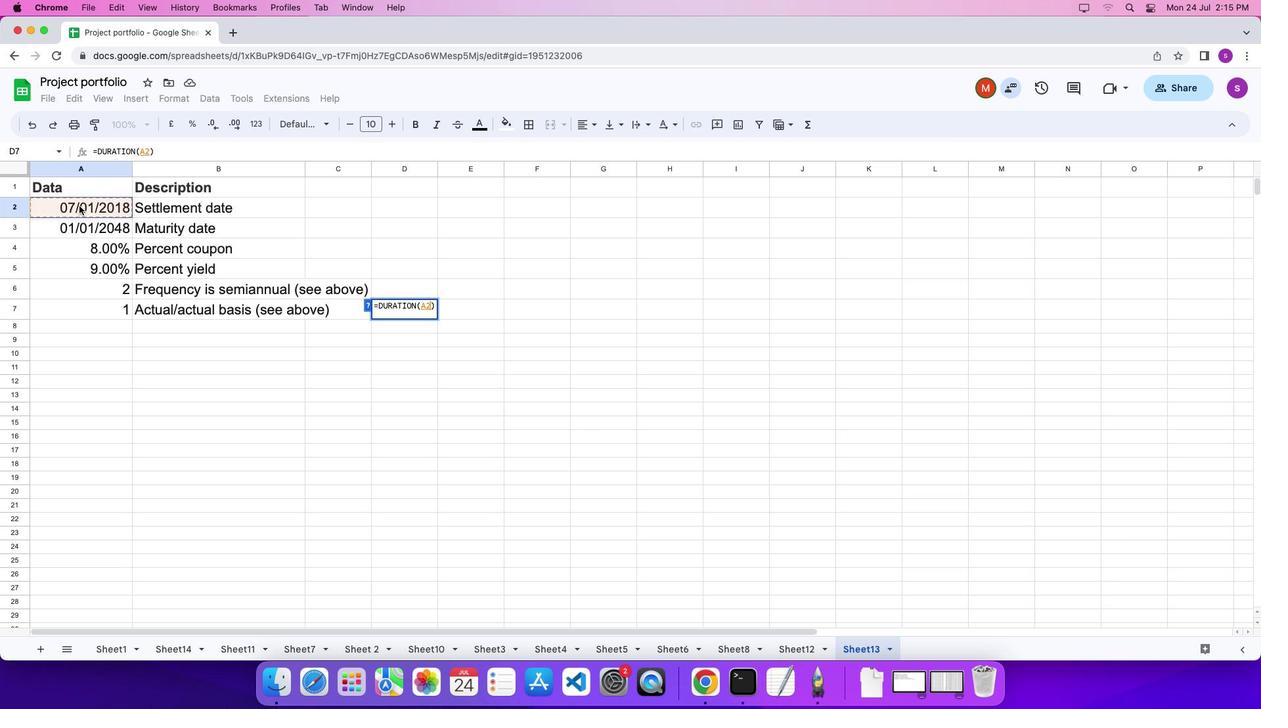 
Action: Mouse pressed left at (92, 220)
Screenshot: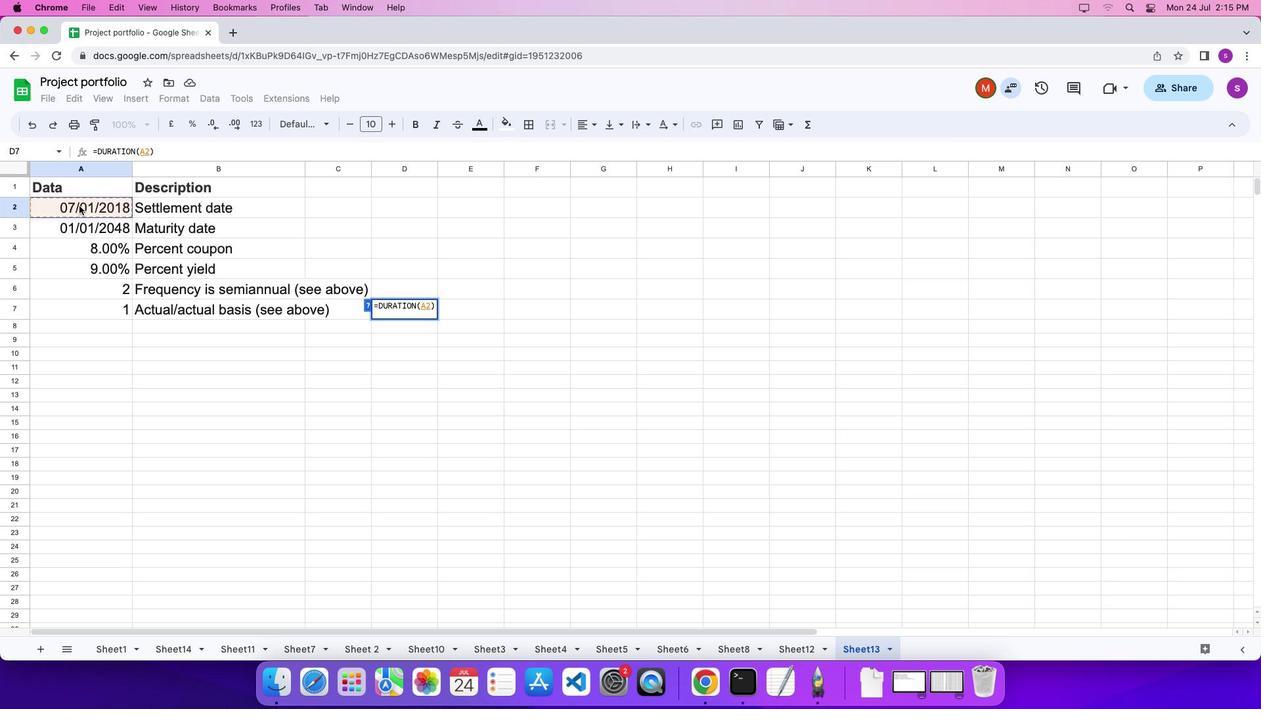 
Action: Mouse moved to (93, 220)
Screenshot: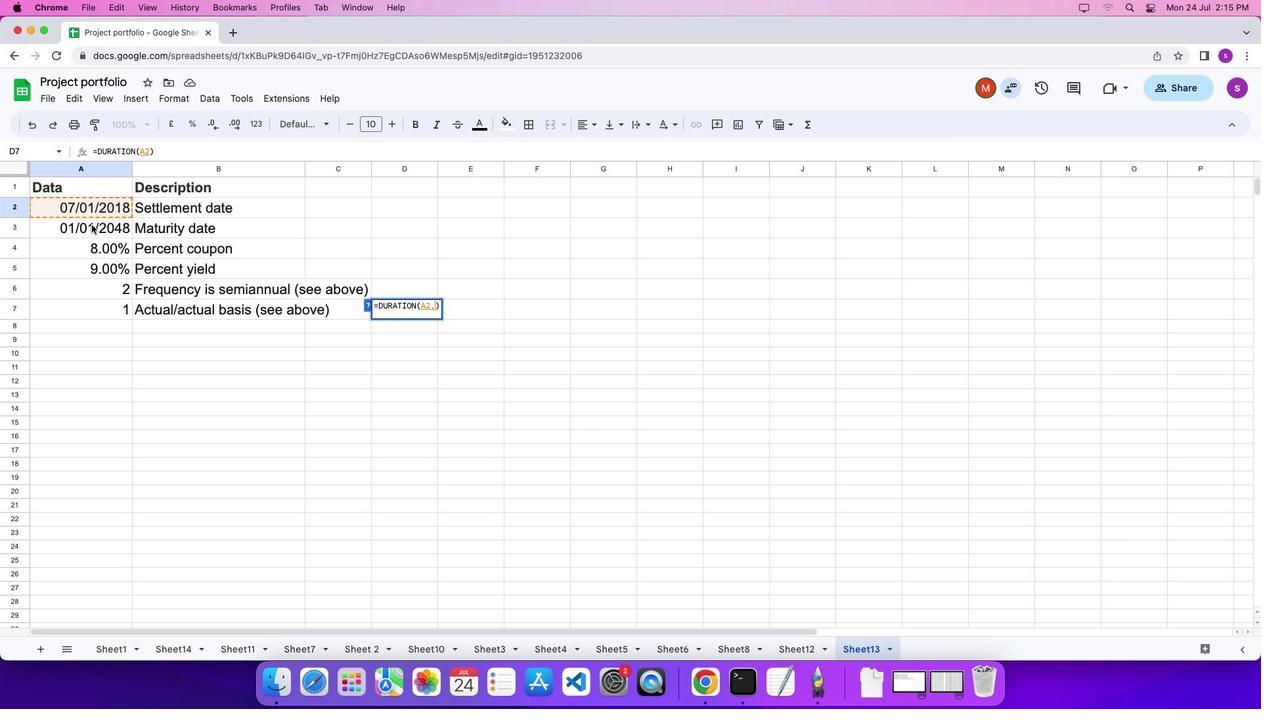 
Action: Key pressed ','
Screenshot: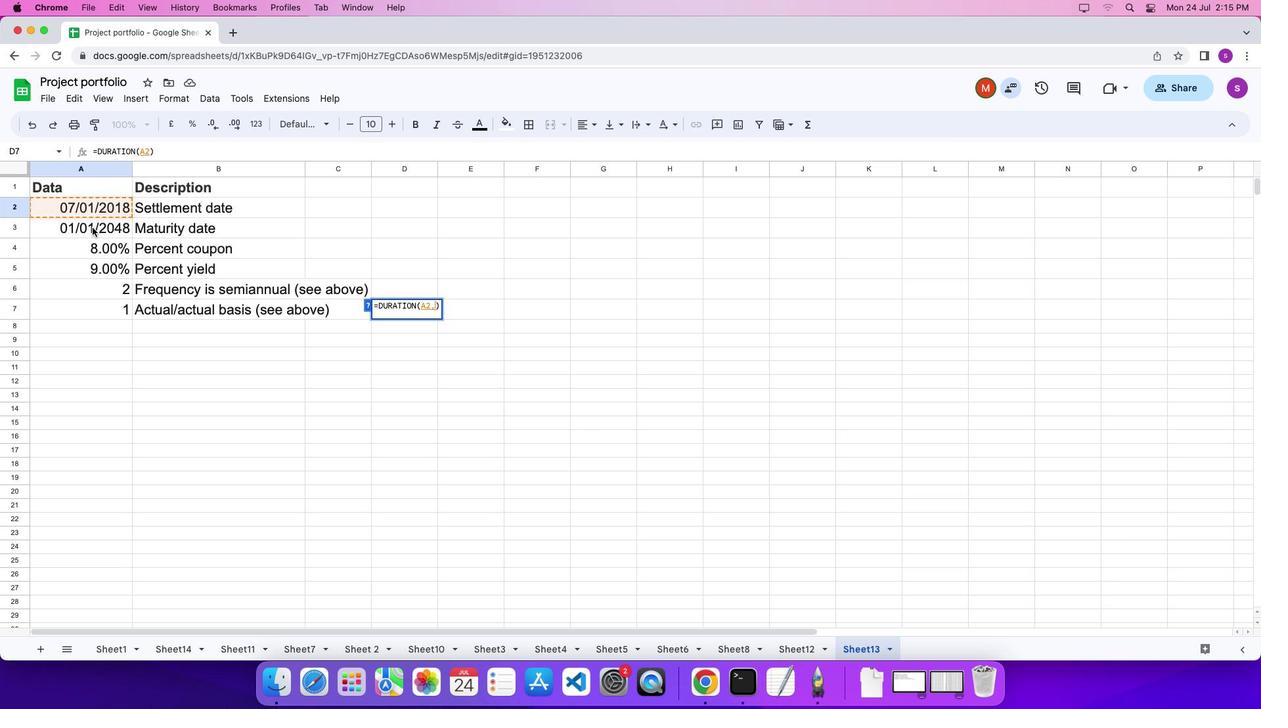 
Action: Mouse moved to (105, 241)
Screenshot: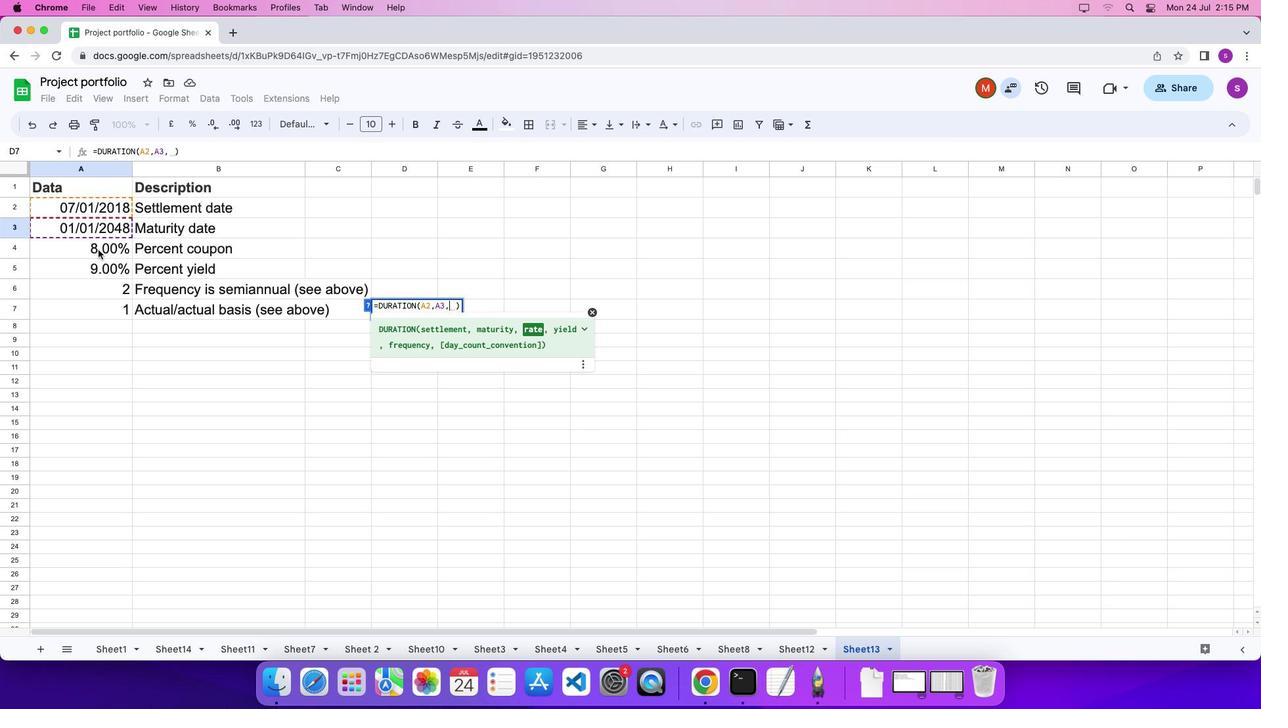 
Action: Mouse pressed left at (105, 241)
Screenshot: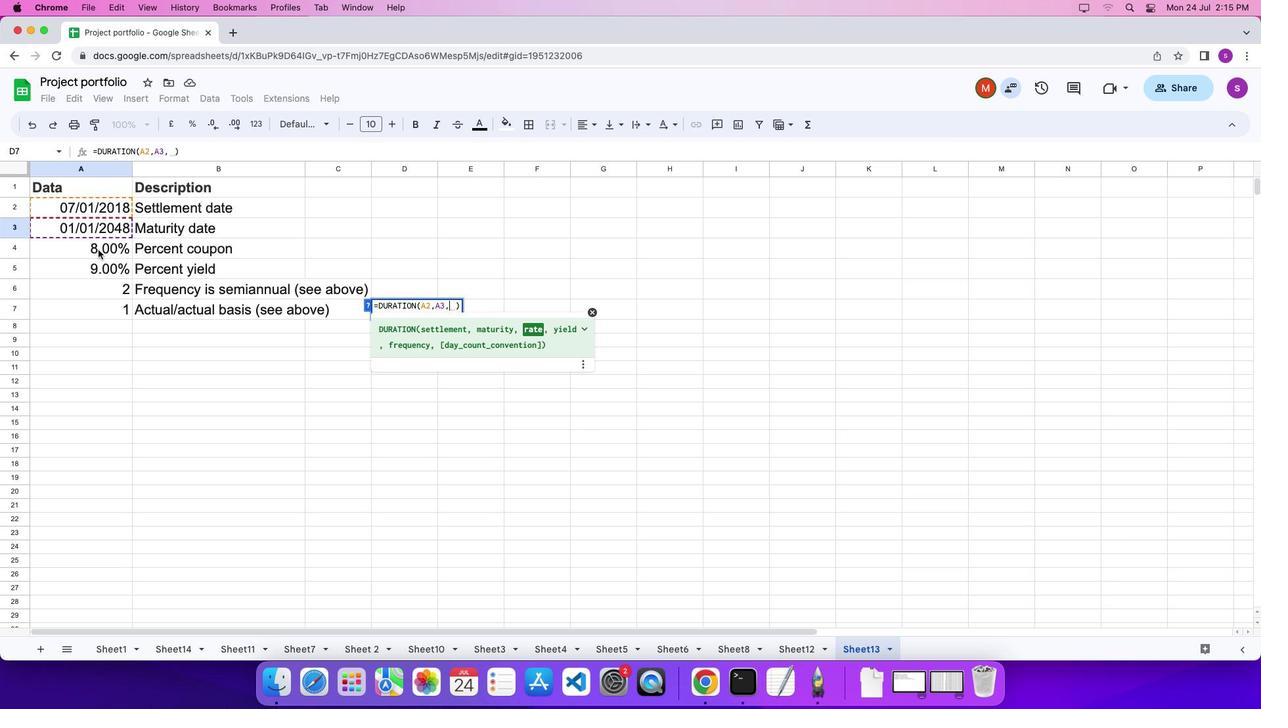 
Action: Mouse moved to (106, 241)
Screenshot: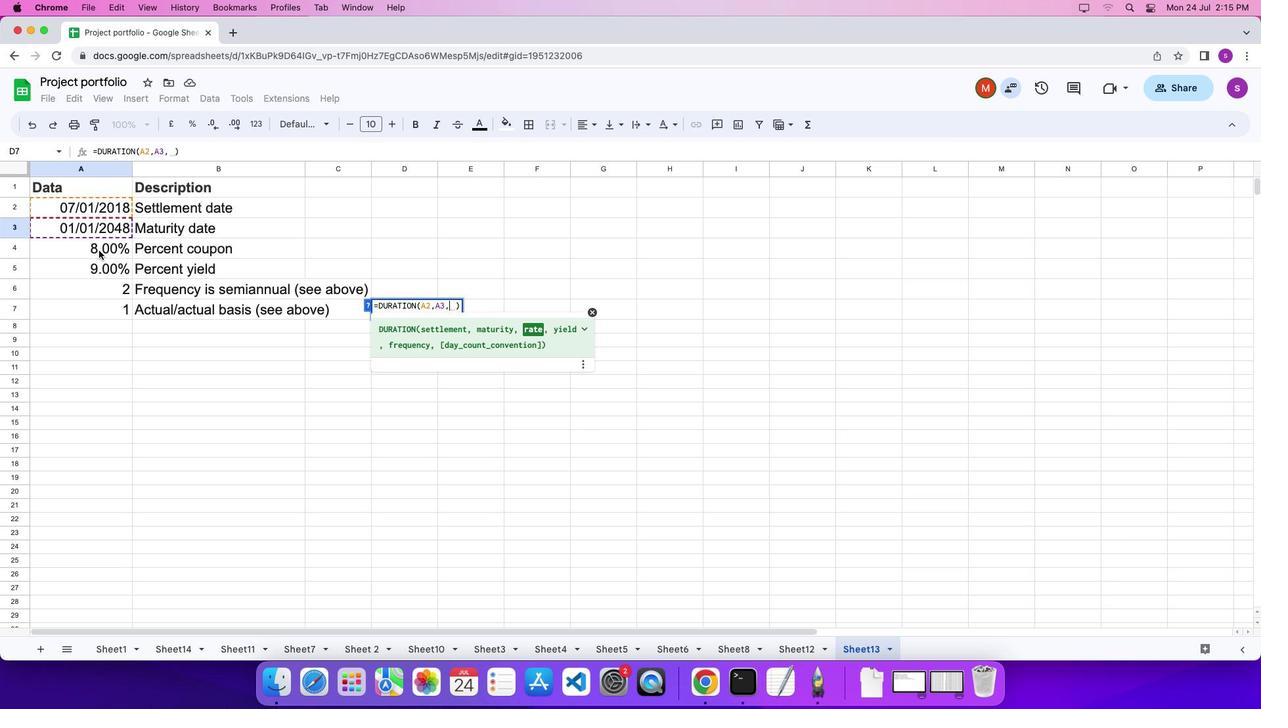 
Action: Key pressed ','
Screenshot: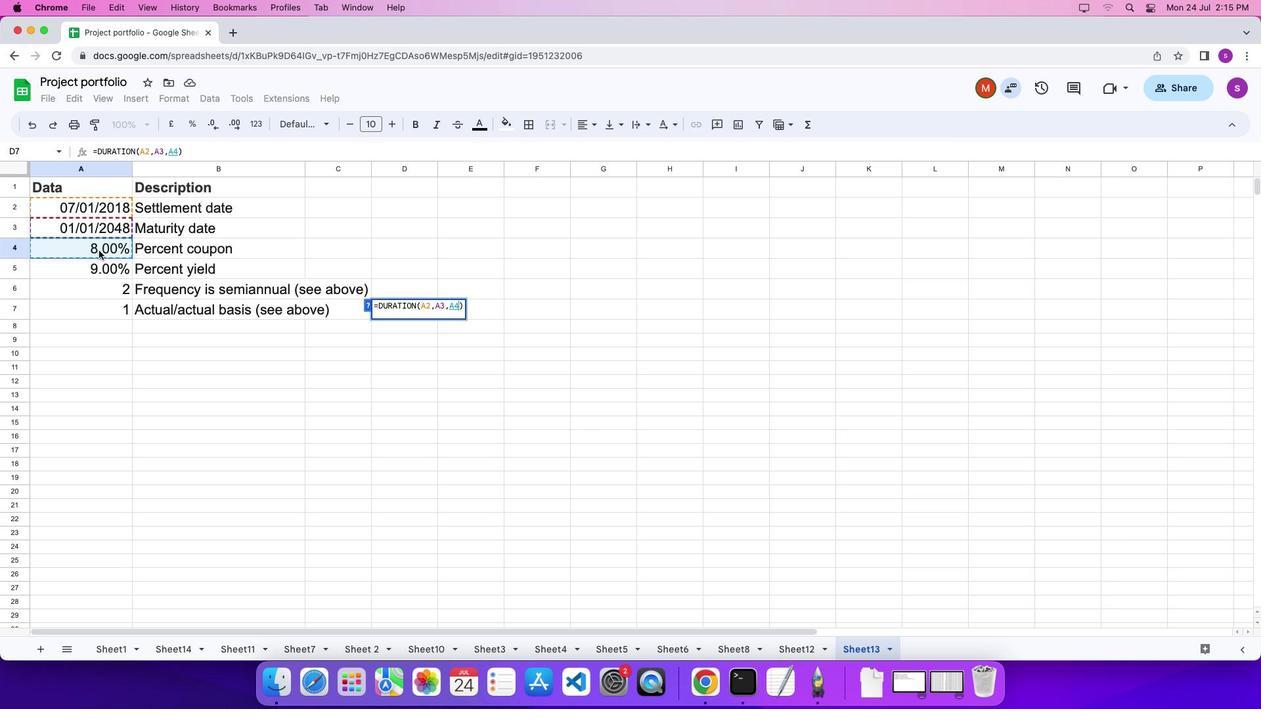 
Action: Mouse moved to (112, 264)
Screenshot: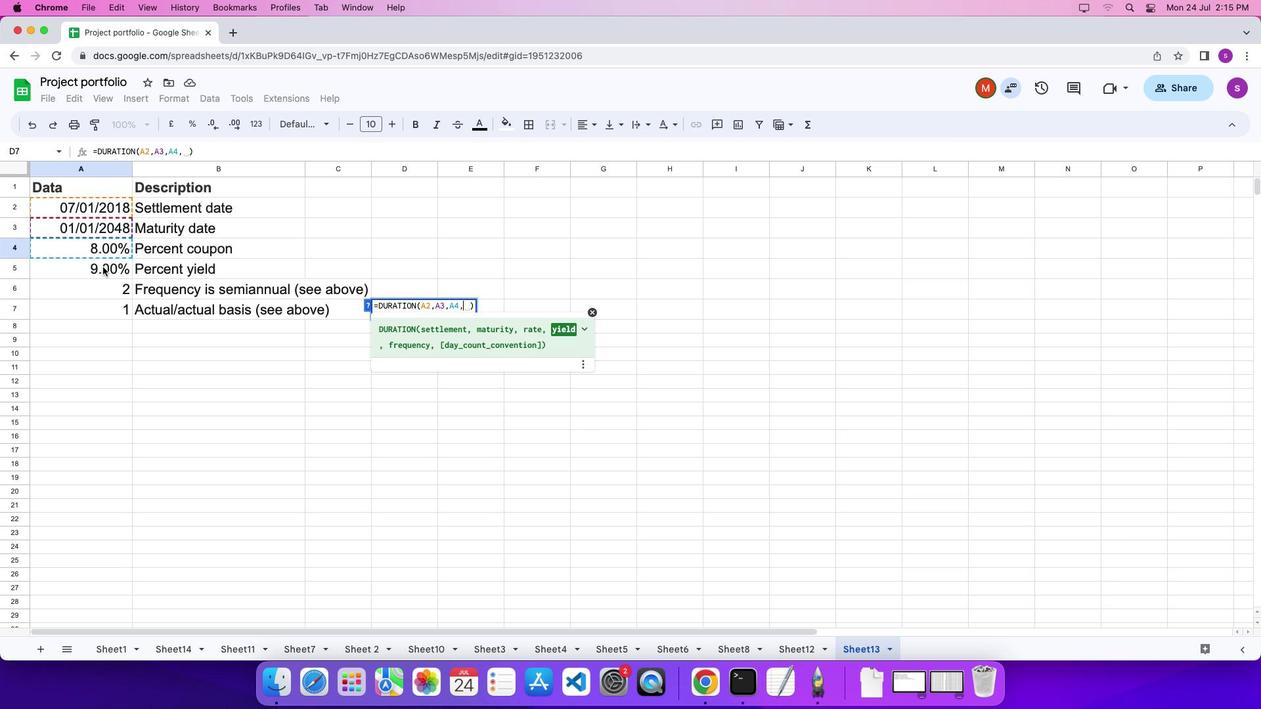
Action: Mouse pressed left at (112, 264)
Screenshot: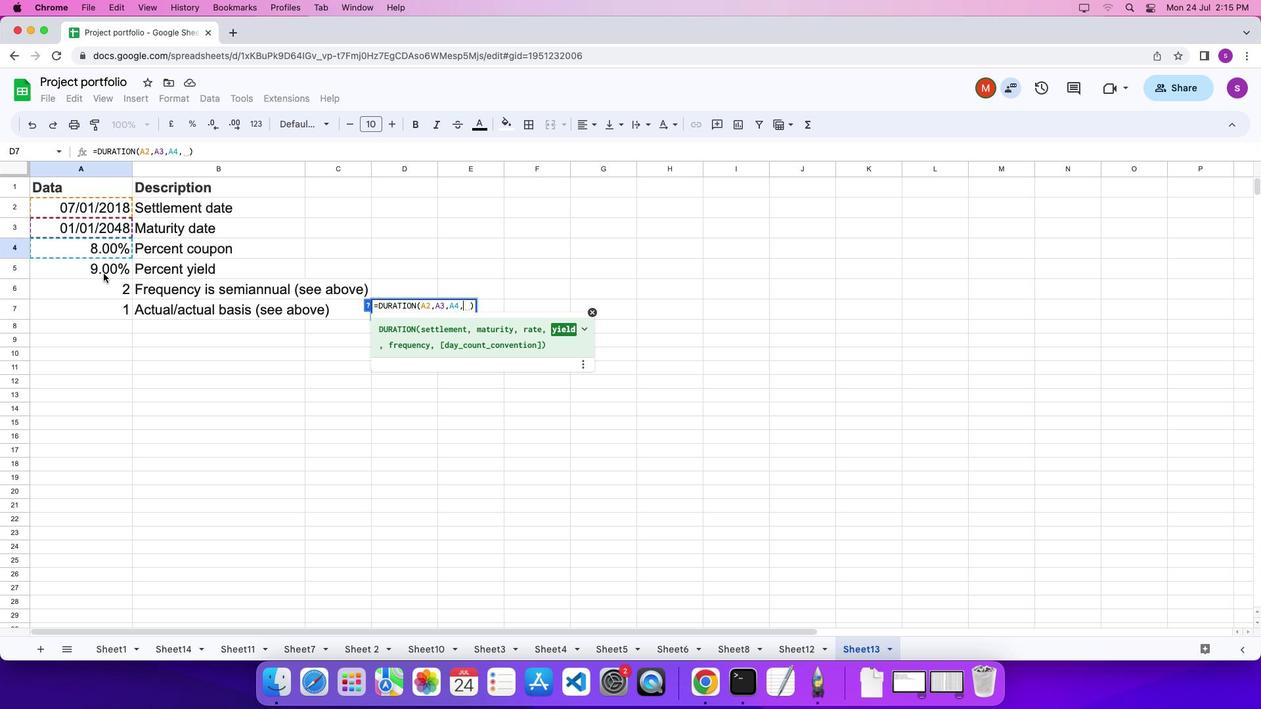 
Action: Key pressed ','
Screenshot: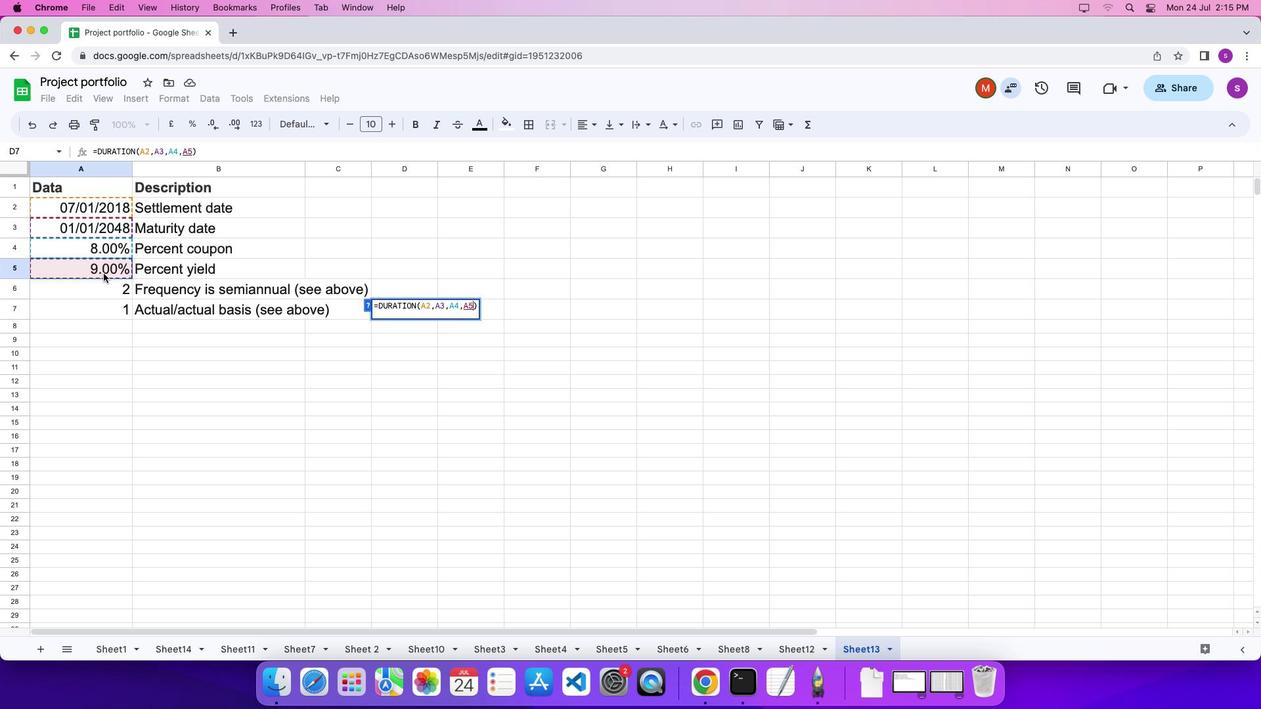 
Action: Mouse moved to (116, 287)
Screenshot: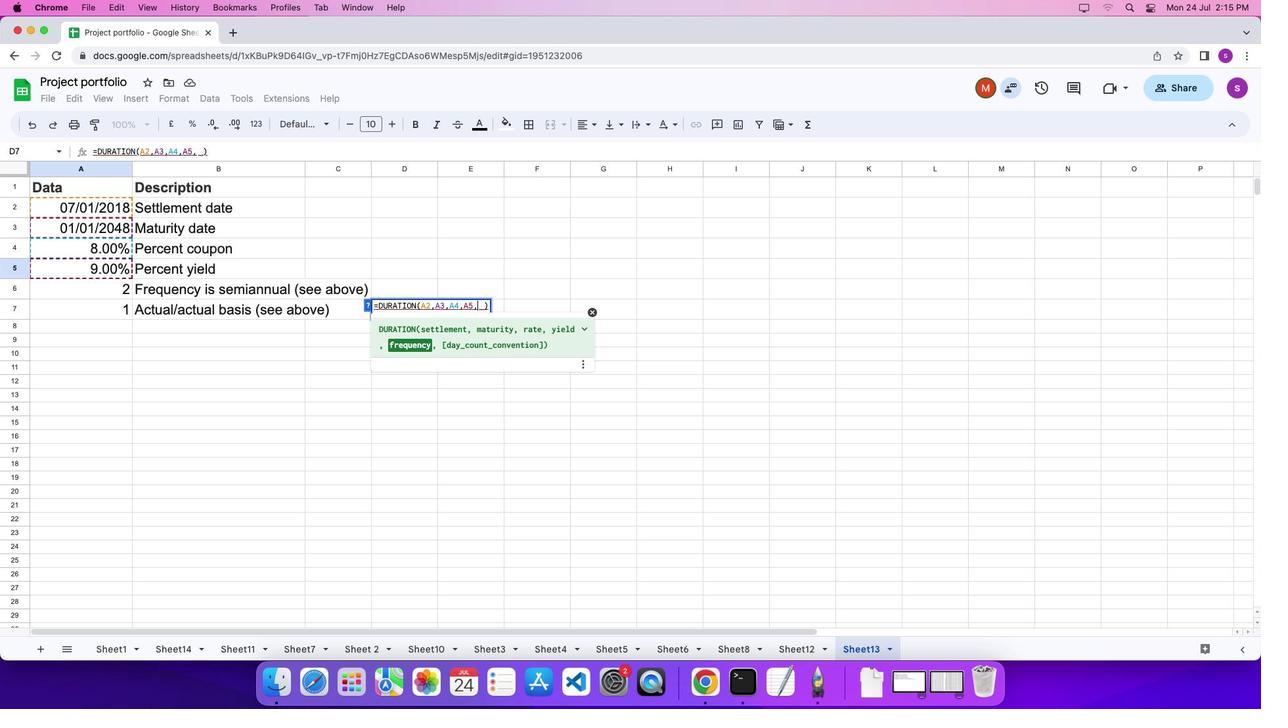 
Action: Mouse pressed left at (116, 287)
Screenshot: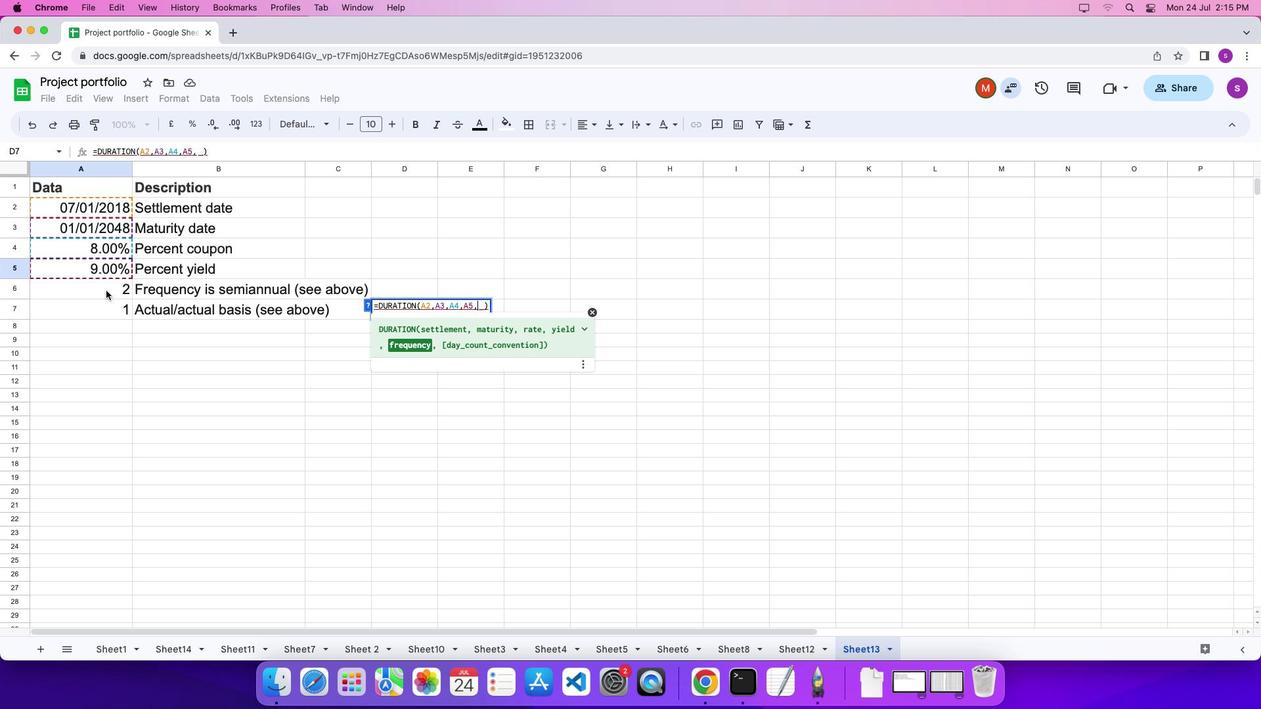 
Action: Key pressed ','
Screenshot: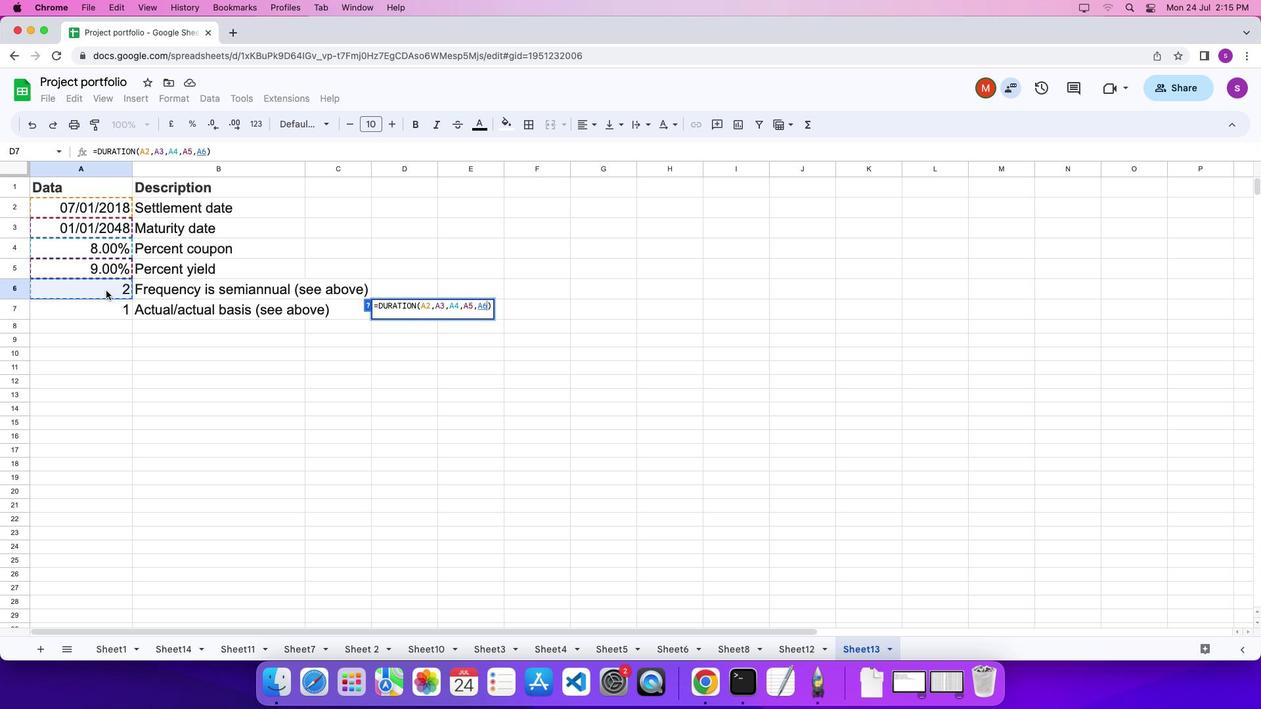 
Action: Mouse moved to (120, 304)
Screenshot: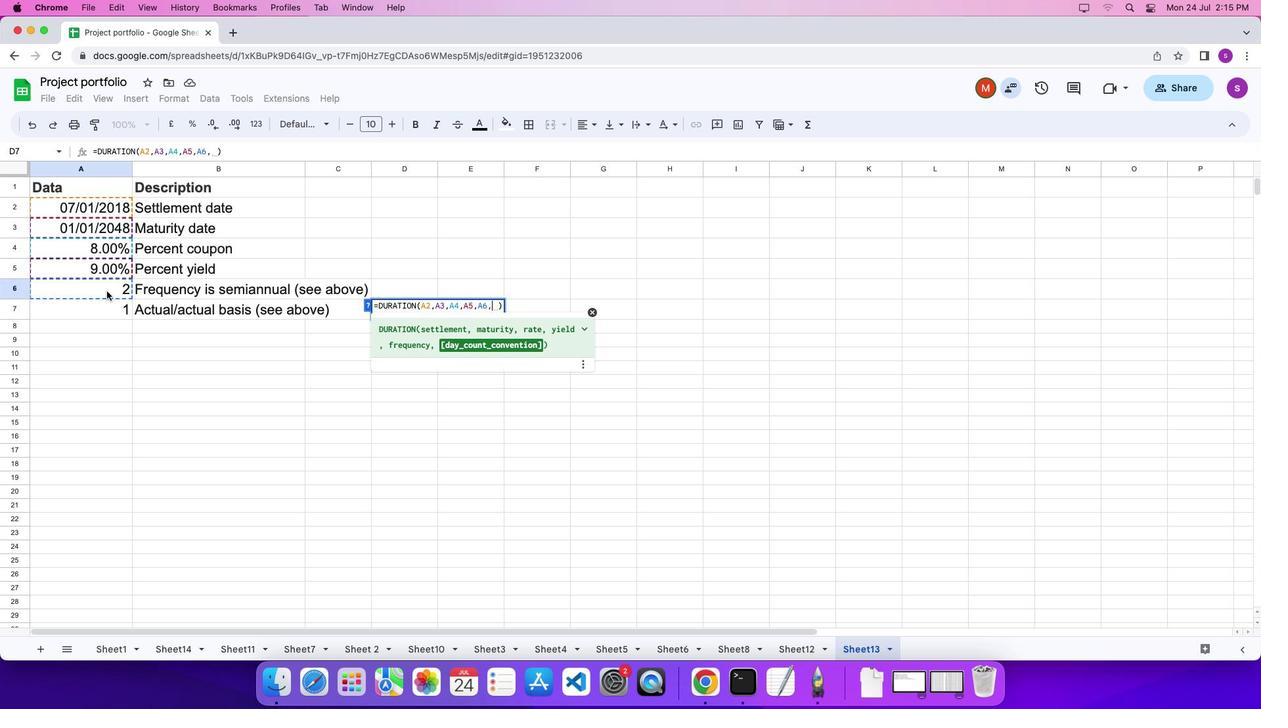 
Action: Mouse pressed left at (120, 304)
Screenshot: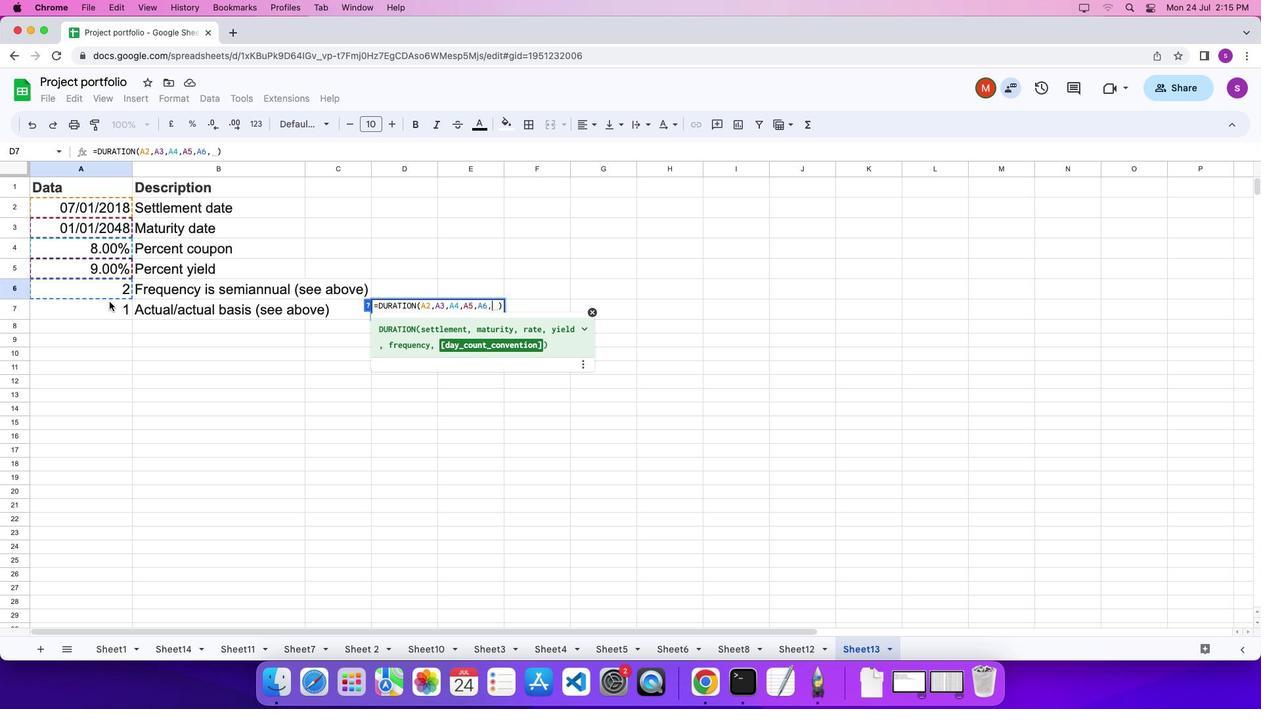 
Action: Key pressed ','
Screenshot: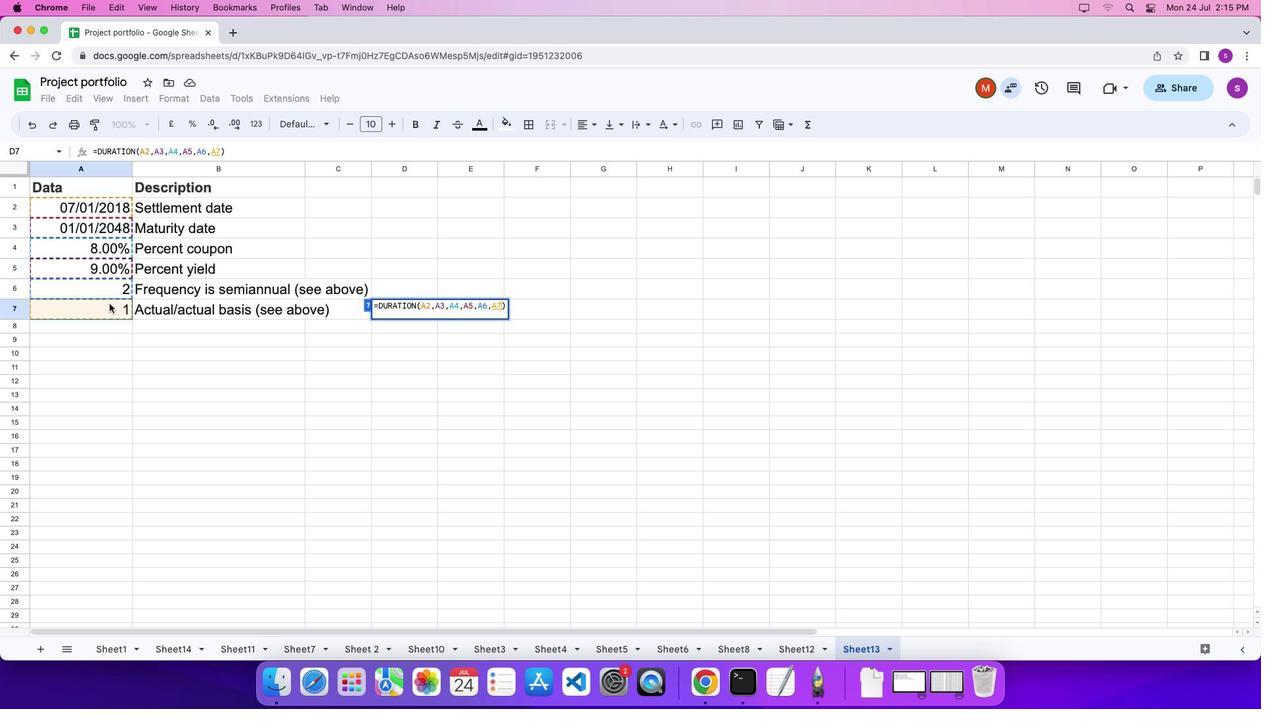 
Action: Mouse moved to (123, 318)
Screenshot: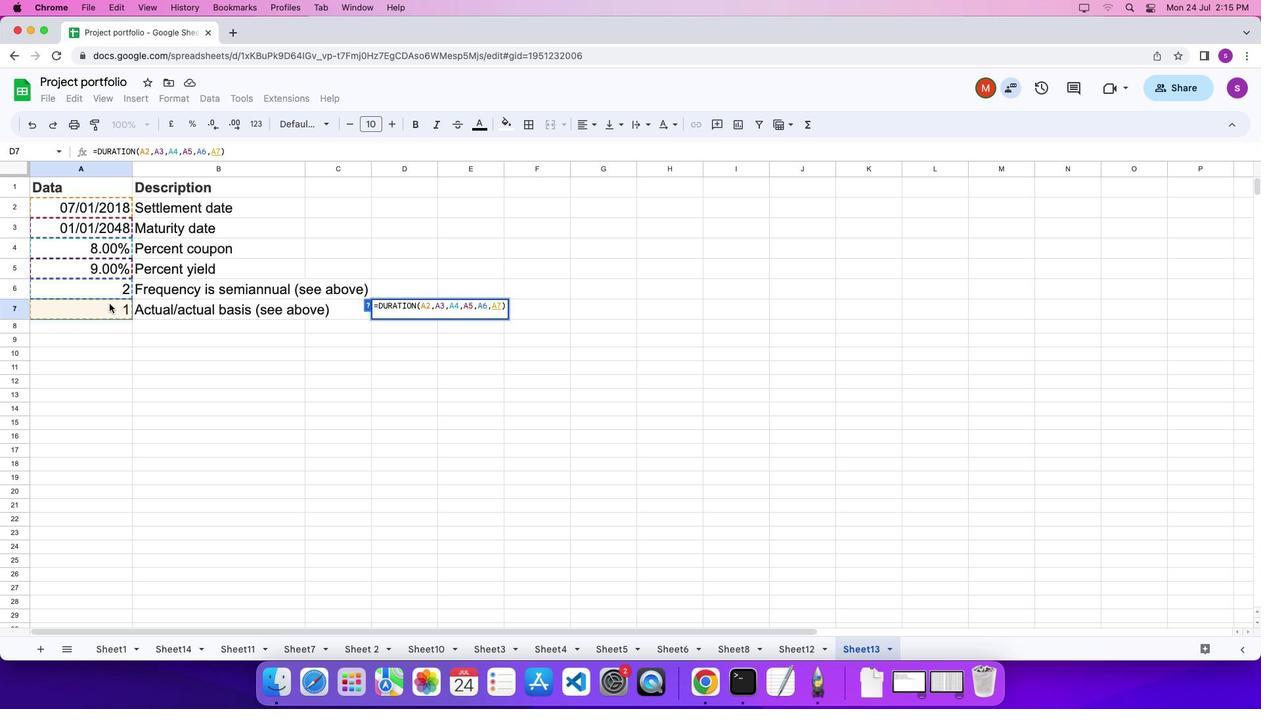 
Action: Mouse pressed left at (123, 318)
Screenshot: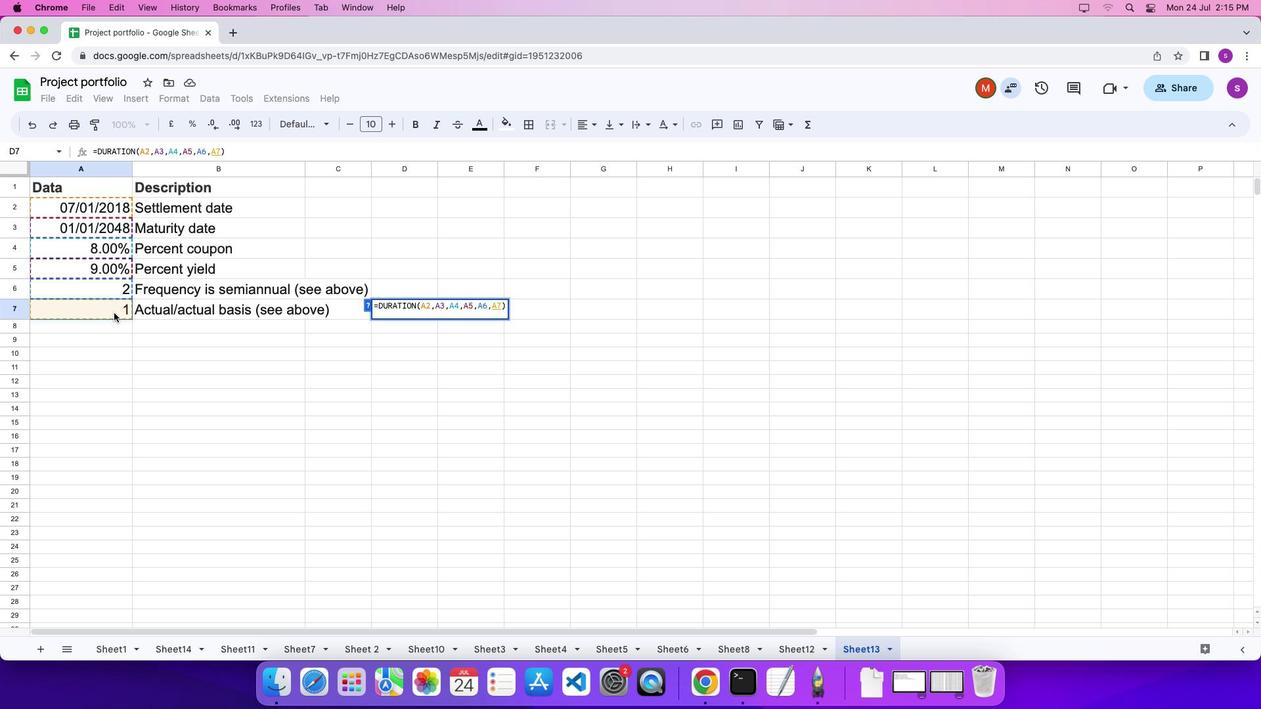 
Action: Mouse moved to (128, 328)
Screenshot: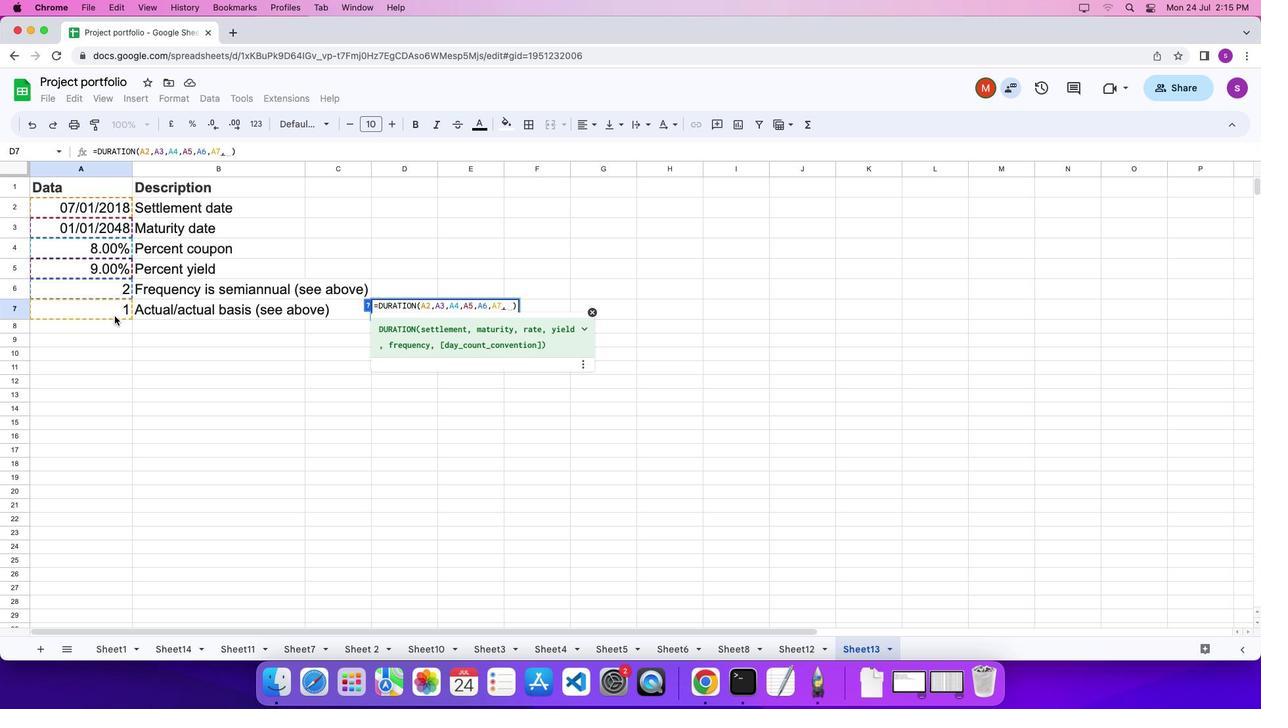 
Action: Key pressed ','
Screenshot: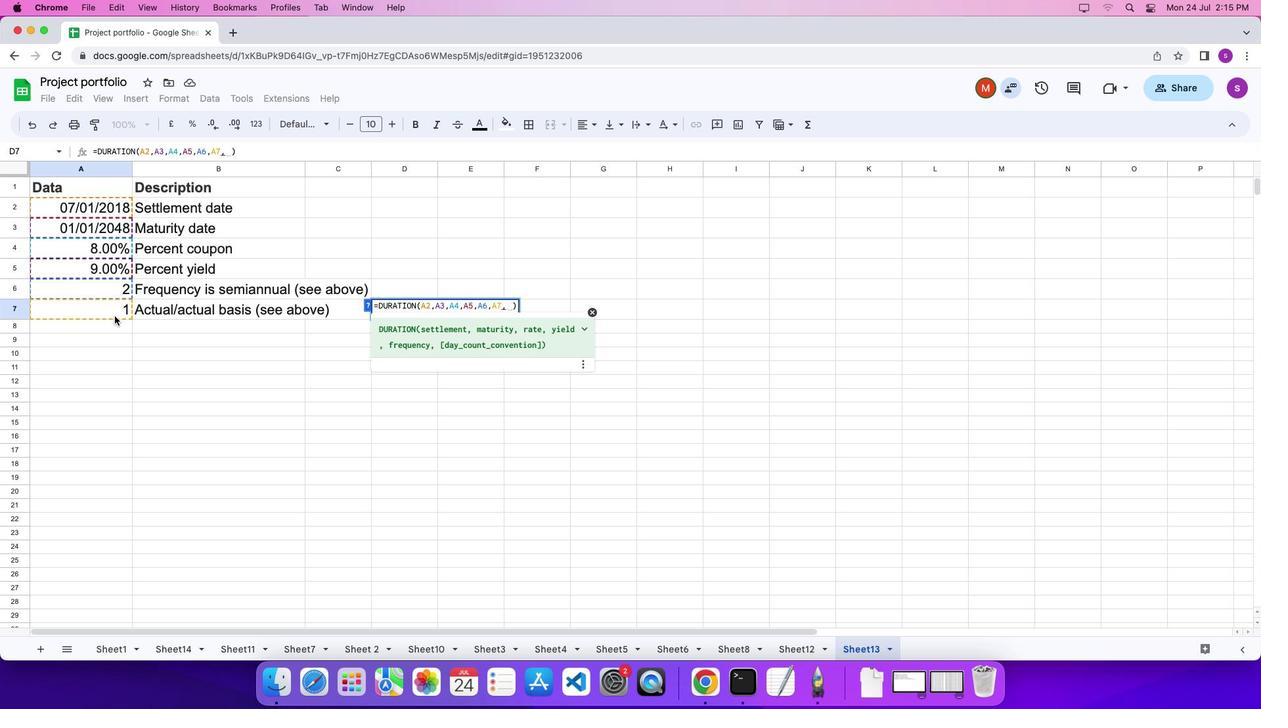 
Action: Mouse moved to (128, 329)
Screenshot: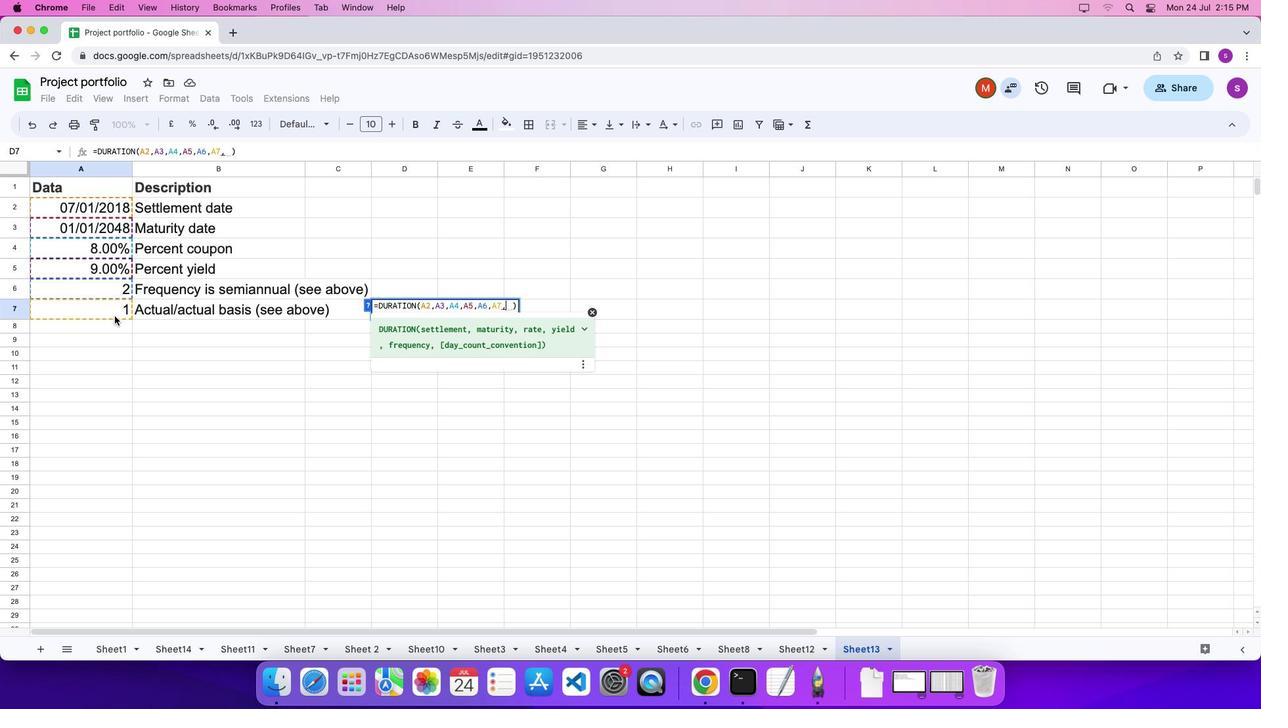 
Action: Key pressed Key.backspaceKey.enter
Screenshot: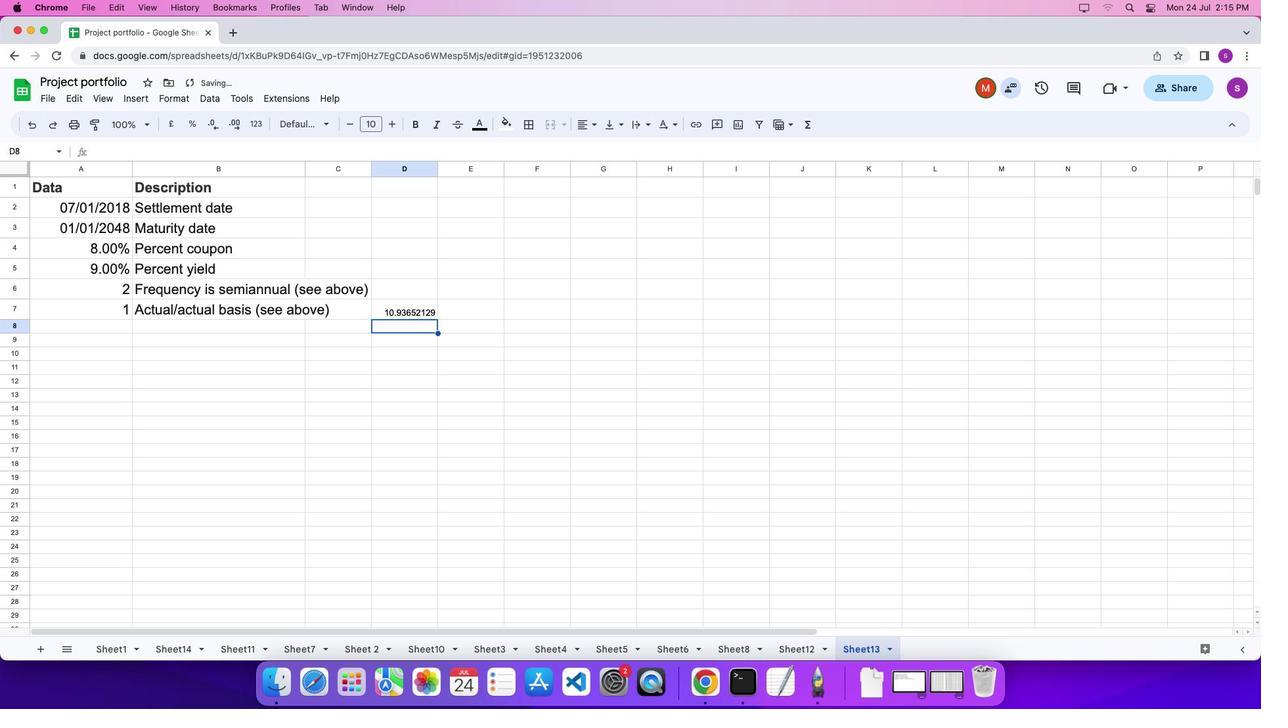 
Action: Mouse moved to (129, 329)
Screenshot: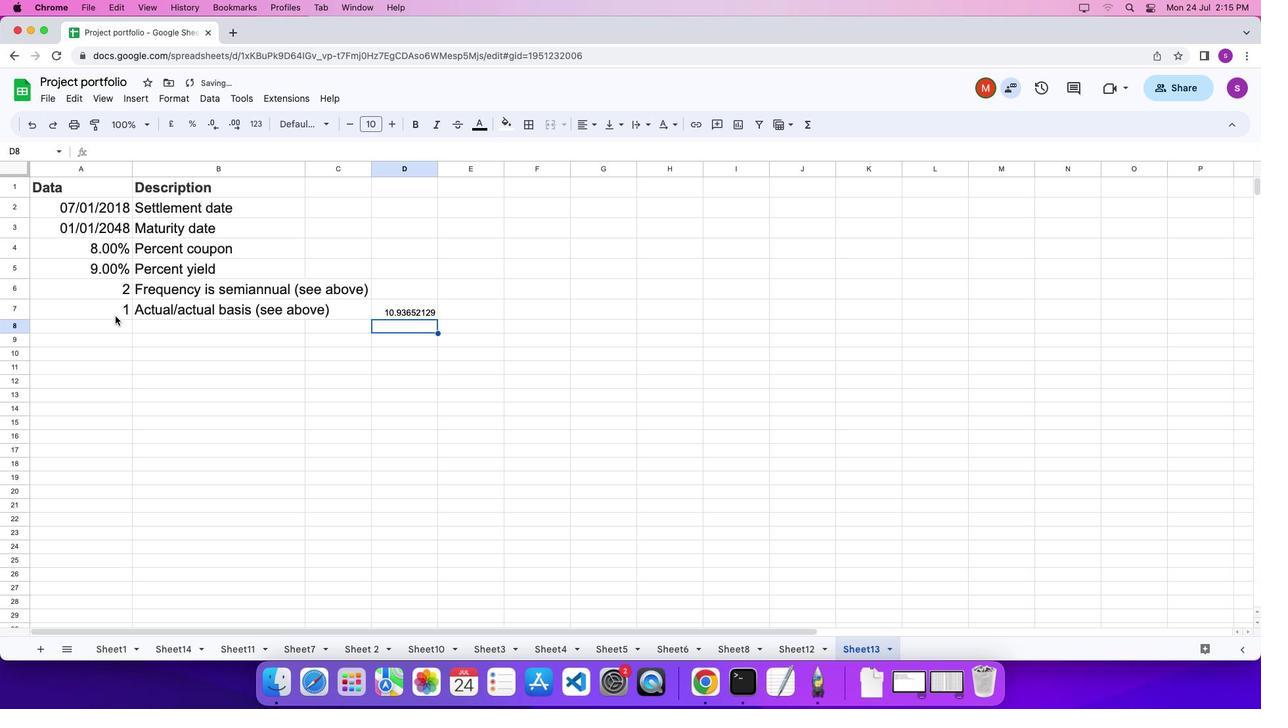 
